 Task: Research Airbnb properties in Monte Plata, Dominican Republic from 12th December, 2023 to 16th December, 2023 for 8 adults.8 bedrooms having 8 beds and 8 bathrooms. Property type can be hotel. Amenities needed are: wifi, TV, free parkinig on premises, gym, breakfast. Look for 3 properties as per requirement.
Action: Mouse moved to (426, 67)
Screenshot: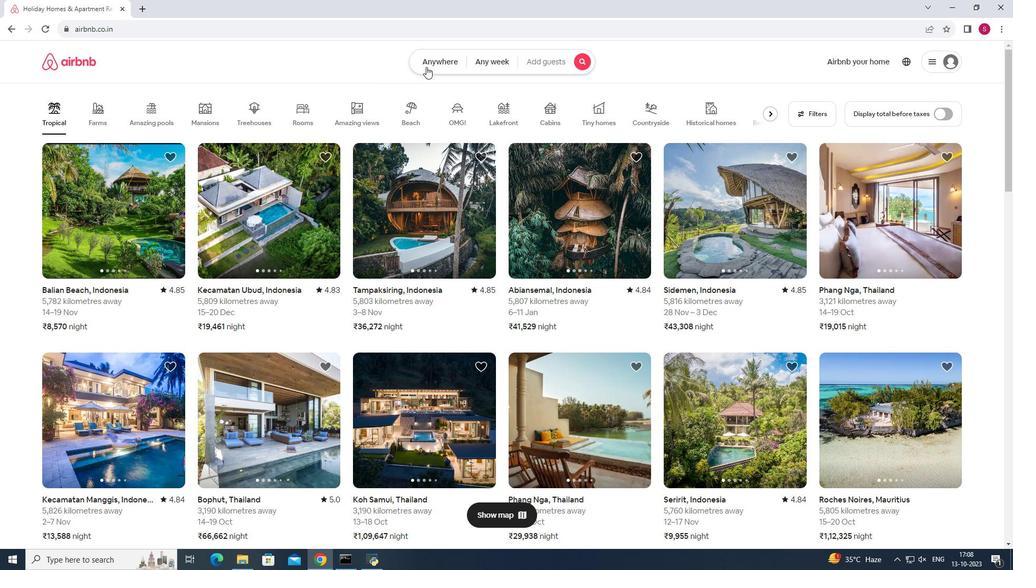 
Action: Mouse pressed left at (426, 67)
Screenshot: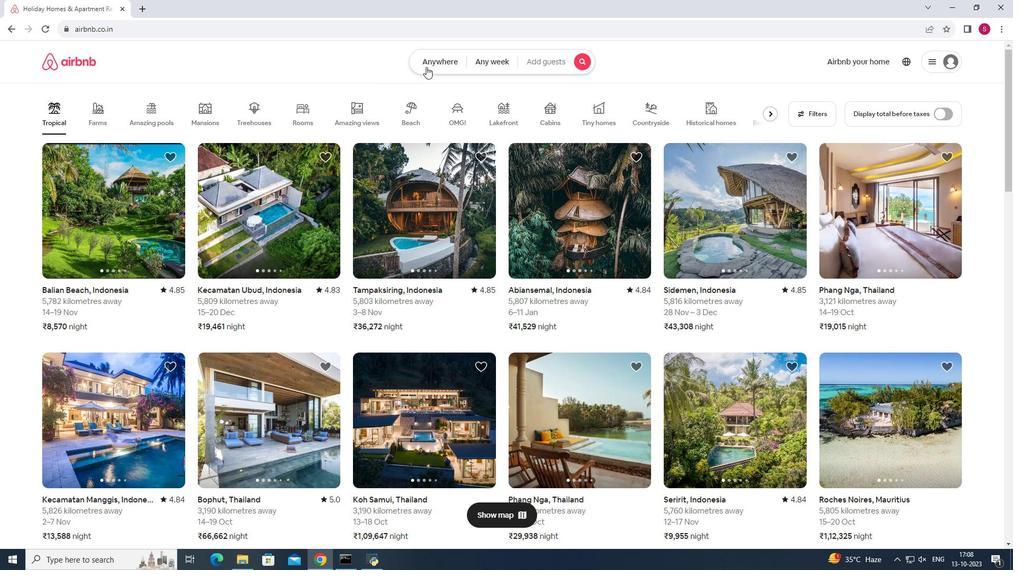 
Action: Mouse moved to (378, 109)
Screenshot: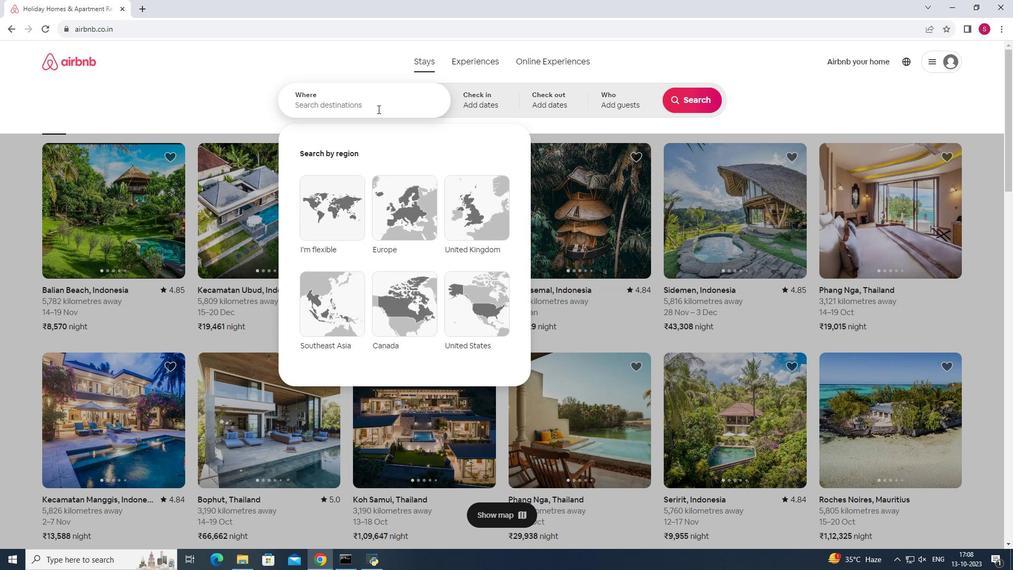 
Action: Mouse pressed left at (378, 109)
Screenshot: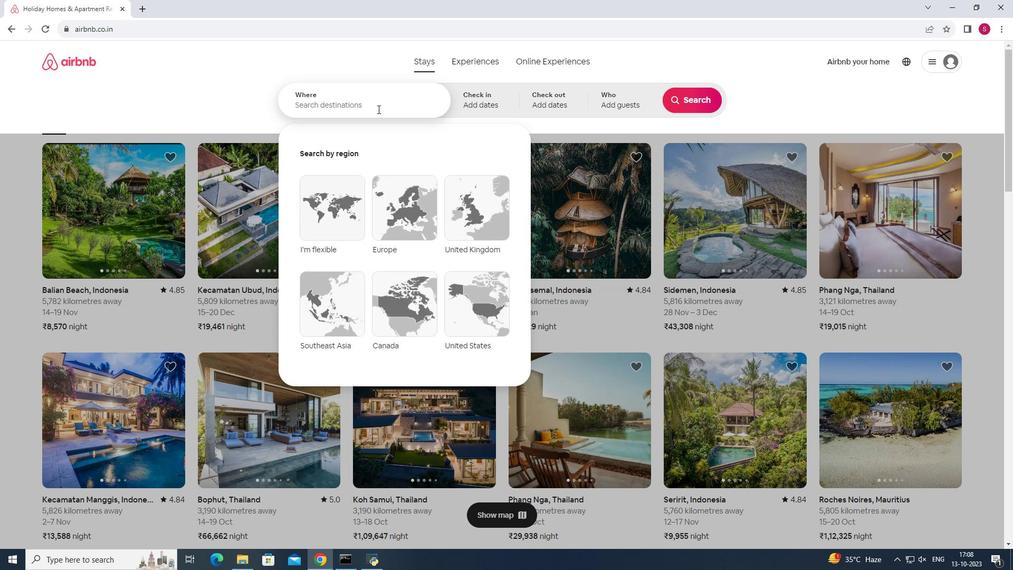 
Action: Key pressed <Key.shift>Monte<Key.space><Key.shift>Plata,<Key.space><Key.shift>Dominican
Screenshot: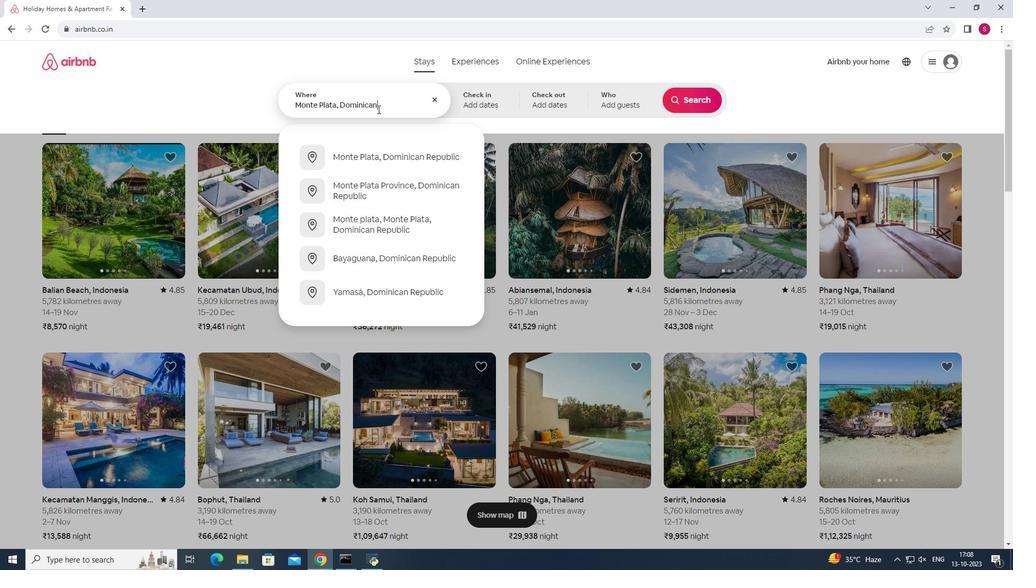 
Action: Mouse moved to (399, 158)
Screenshot: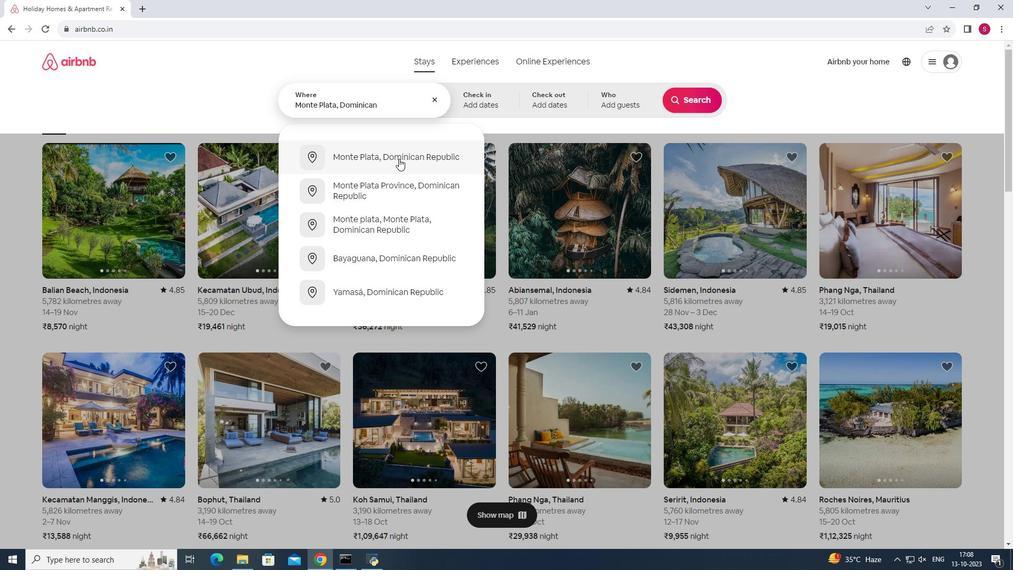 
Action: Mouse pressed left at (399, 158)
Screenshot: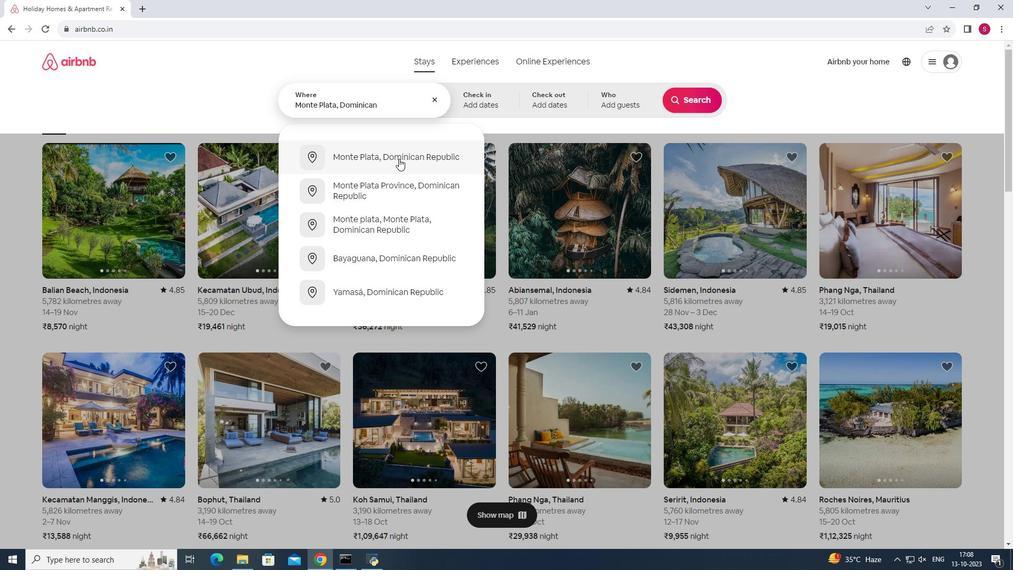 
Action: Mouse moved to (687, 190)
Screenshot: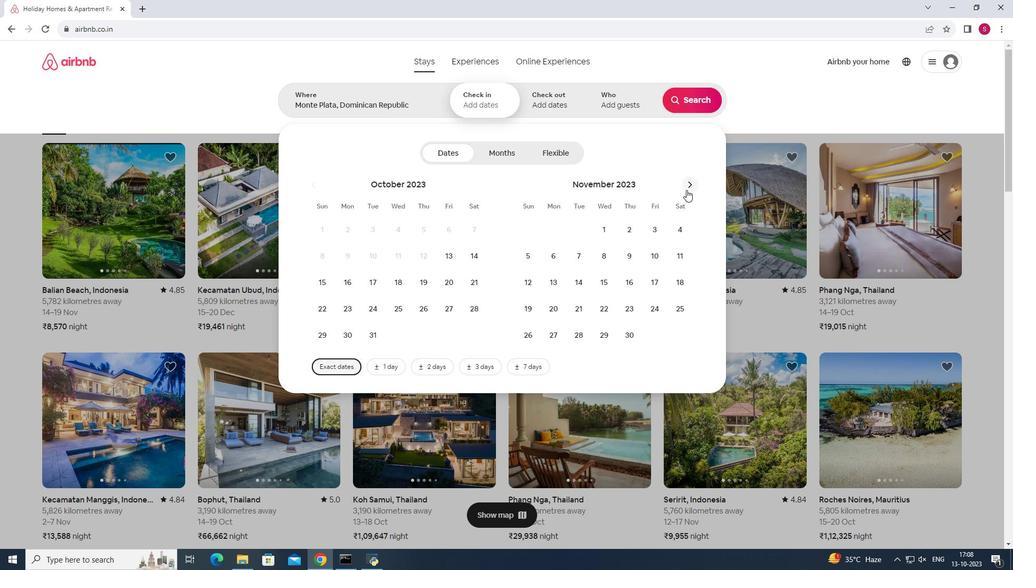 
Action: Mouse pressed left at (687, 190)
Screenshot: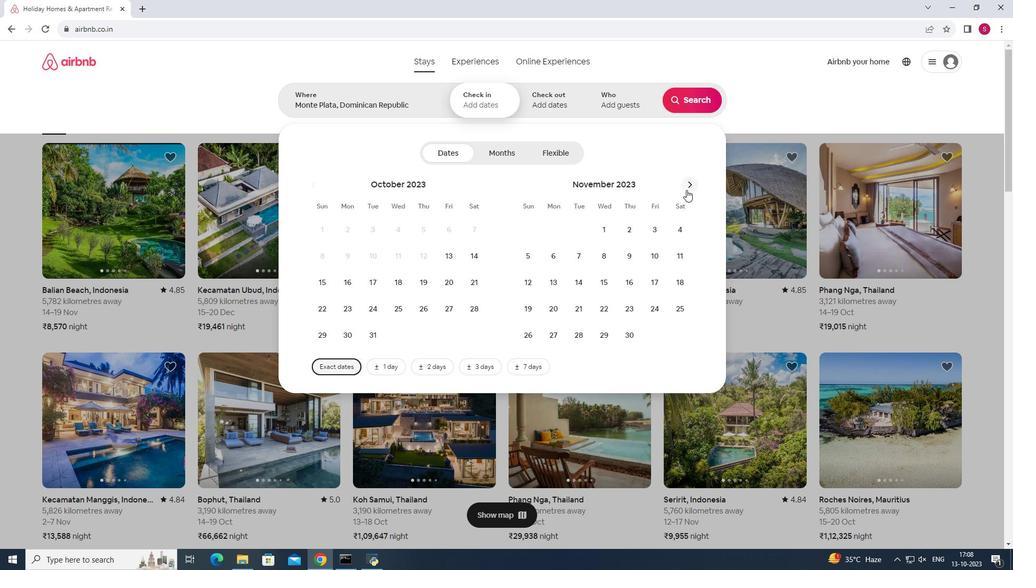 
Action: Mouse moved to (578, 285)
Screenshot: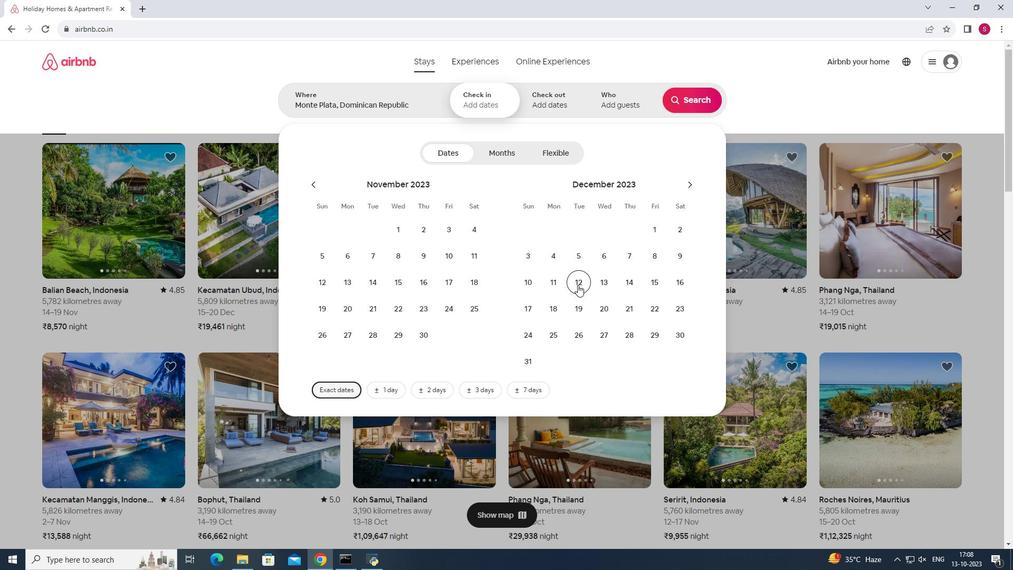 
Action: Mouse pressed left at (578, 285)
Screenshot: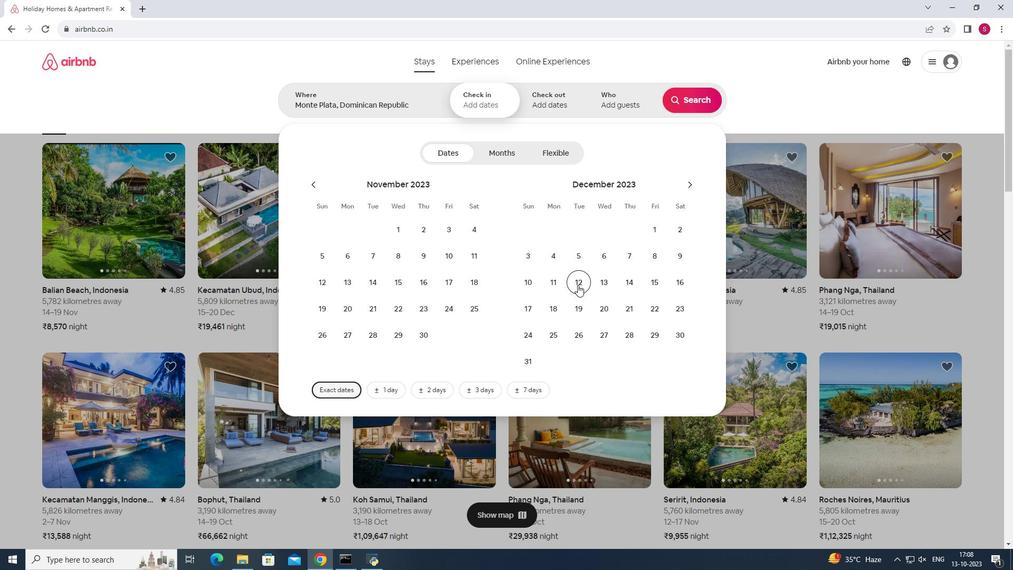 
Action: Mouse moved to (684, 288)
Screenshot: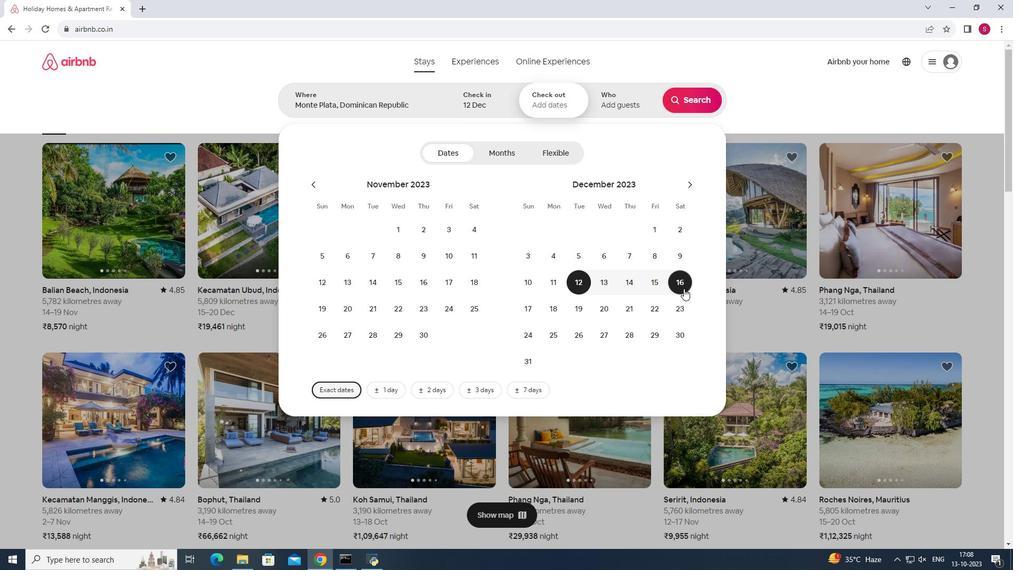 
Action: Mouse pressed left at (684, 288)
Screenshot: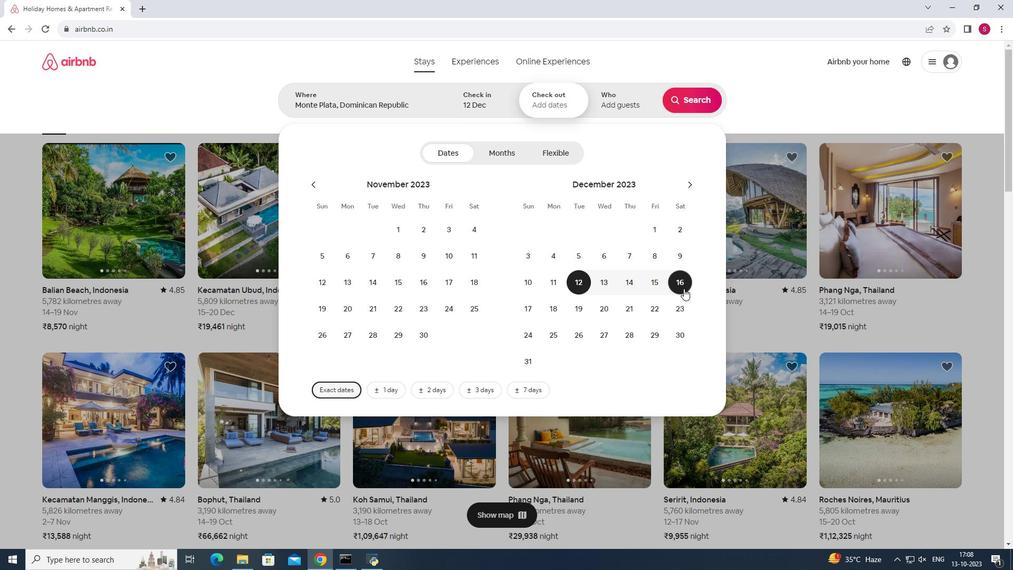 
Action: Mouse moved to (626, 94)
Screenshot: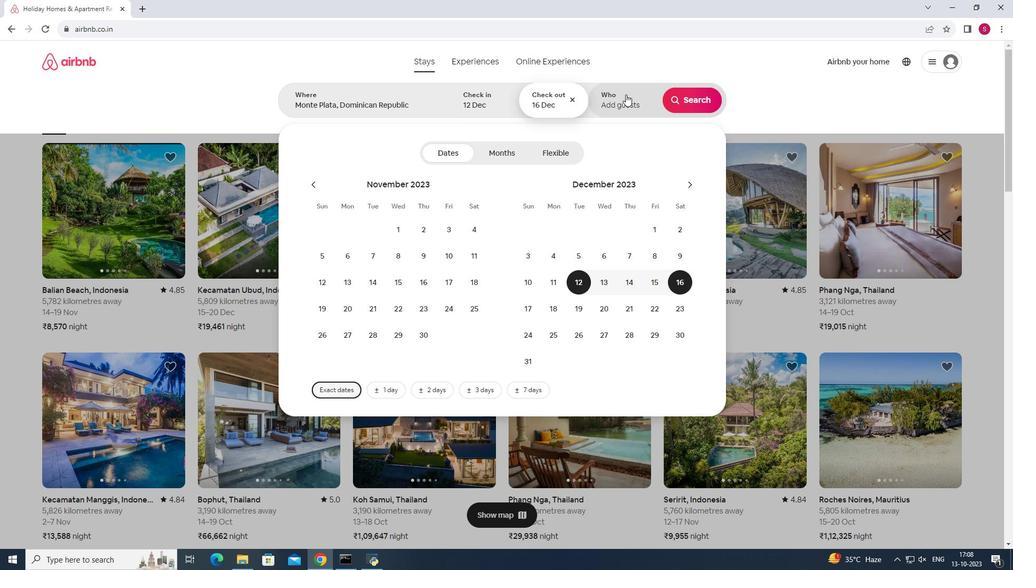 
Action: Mouse pressed left at (626, 94)
Screenshot: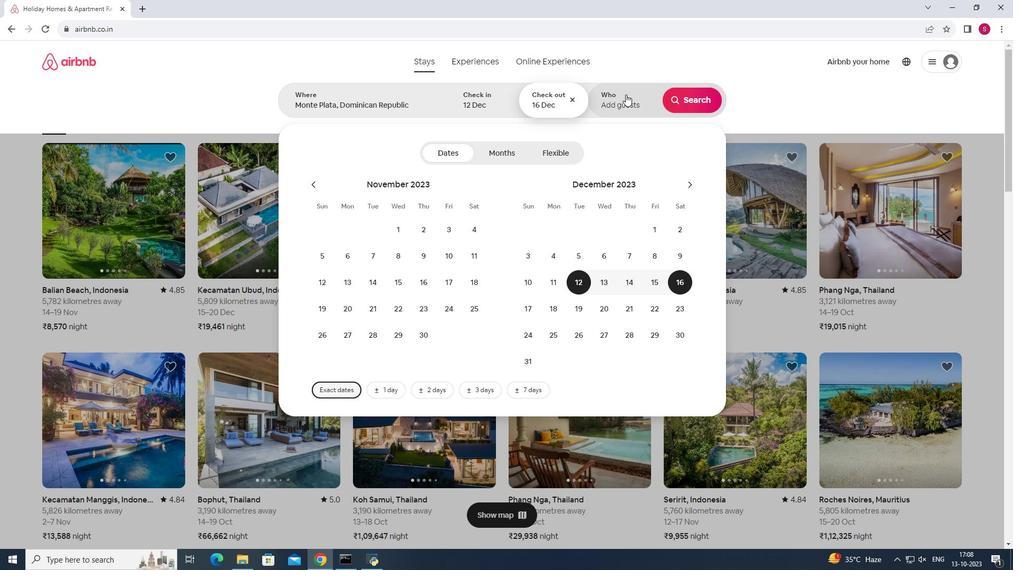 
Action: Mouse moved to (696, 152)
Screenshot: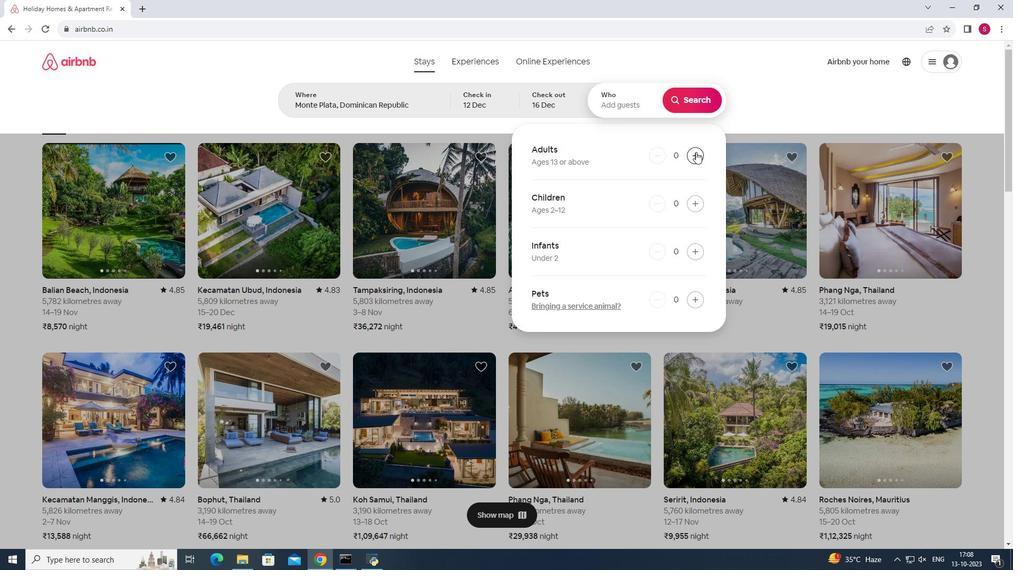 
Action: Mouse pressed left at (696, 152)
Screenshot: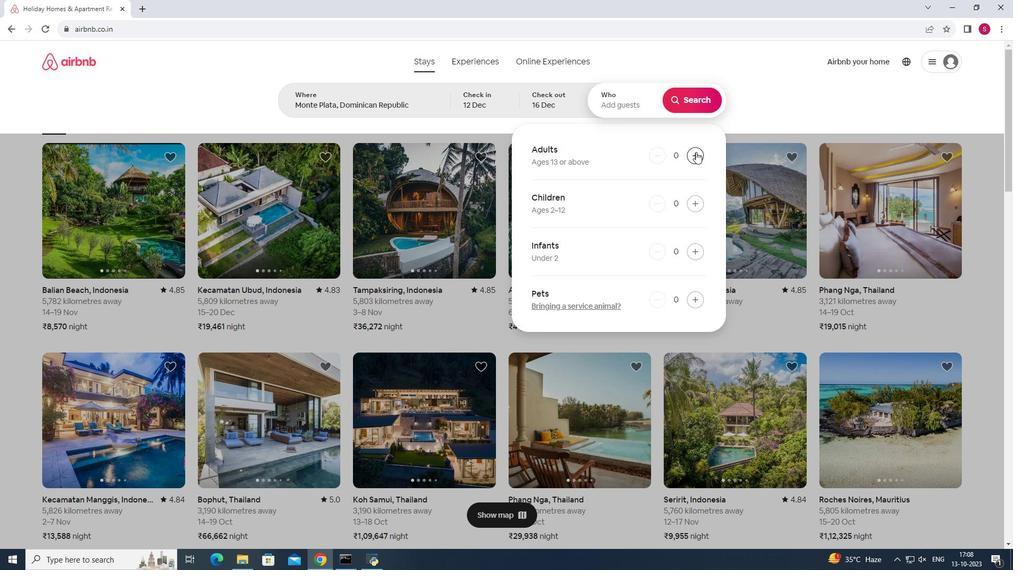 
Action: Mouse pressed left at (696, 152)
Screenshot: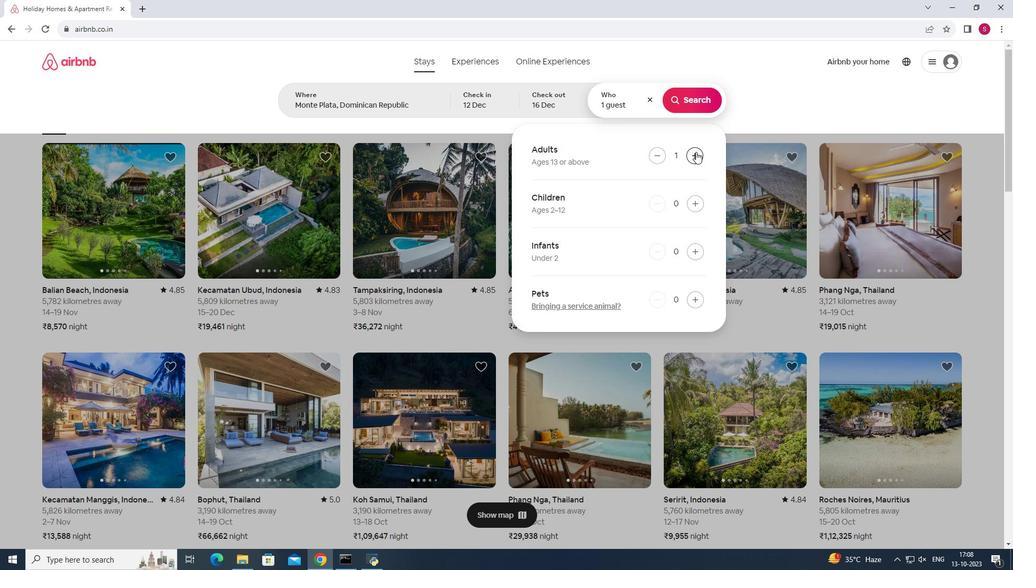 
Action: Mouse pressed left at (696, 152)
Screenshot: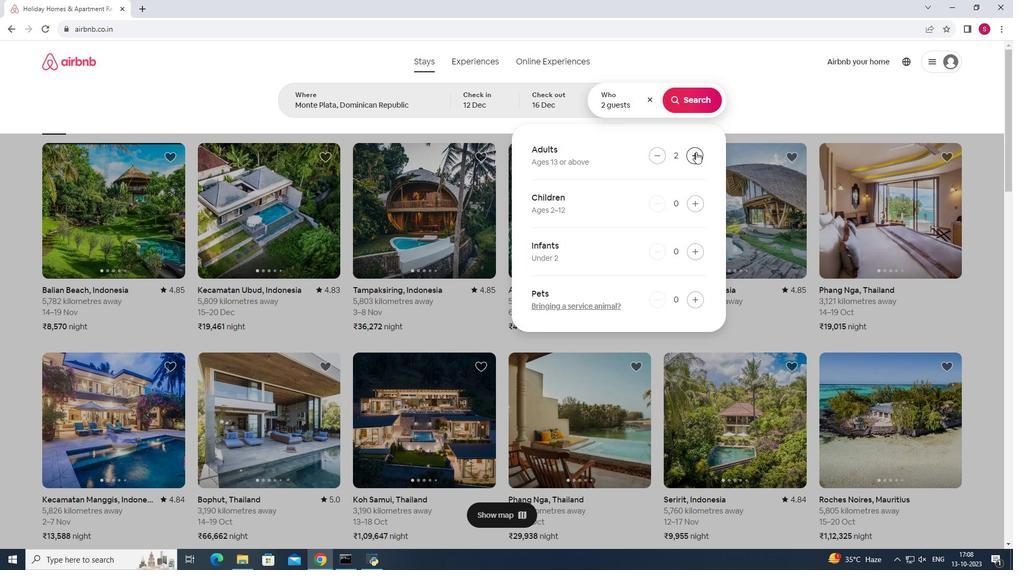 
Action: Mouse pressed left at (696, 152)
Screenshot: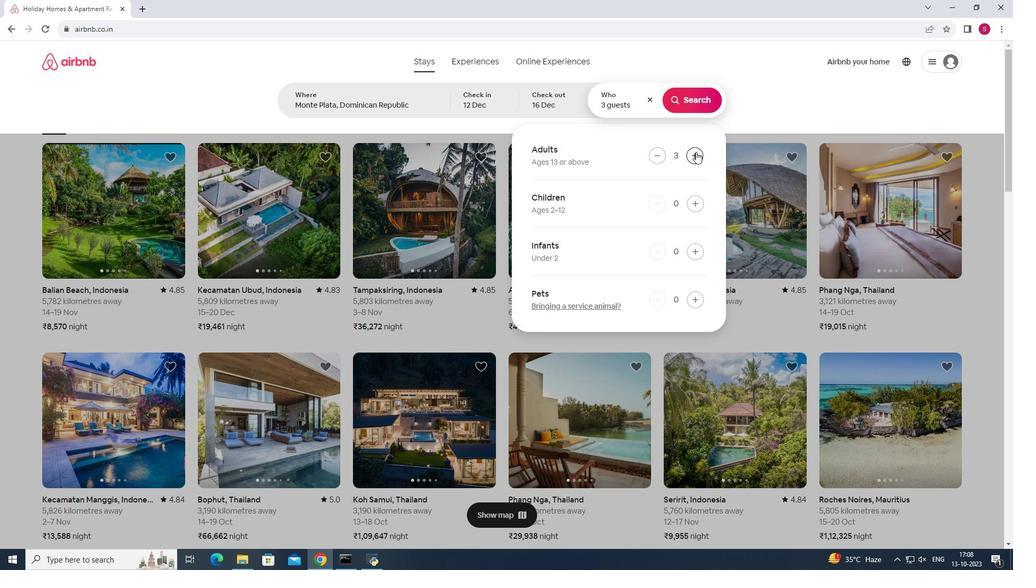 
Action: Mouse pressed left at (696, 152)
Screenshot: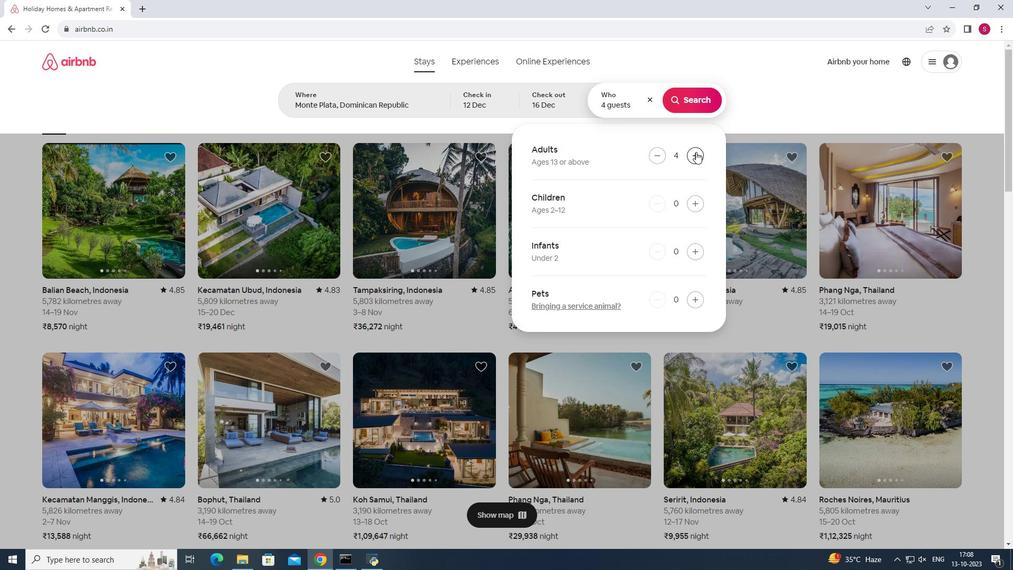 
Action: Mouse pressed left at (696, 152)
Screenshot: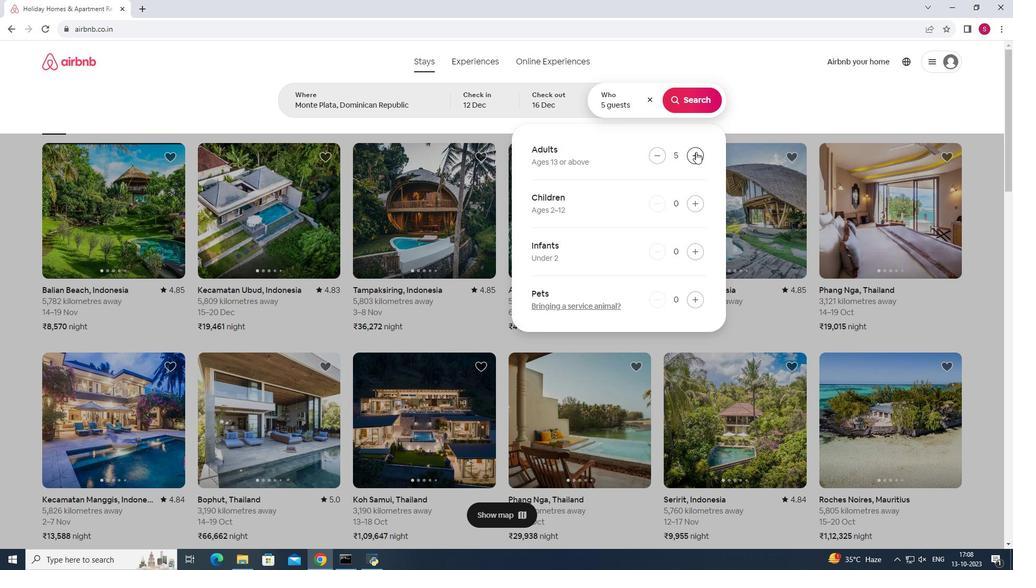 
Action: Mouse pressed left at (696, 152)
Screenshot: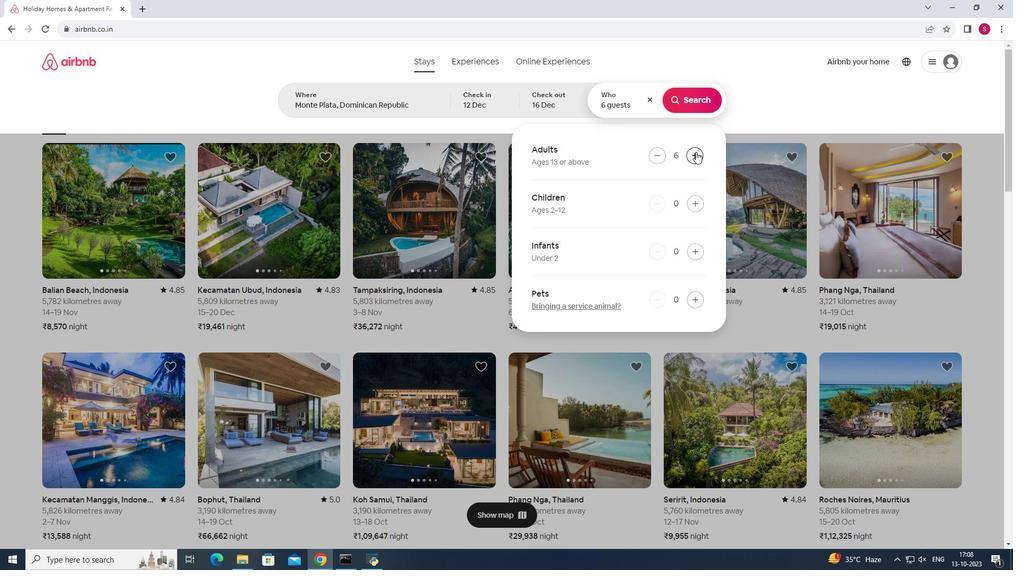 
Action: Mouse pressed left at (696, 152)
Screenshot: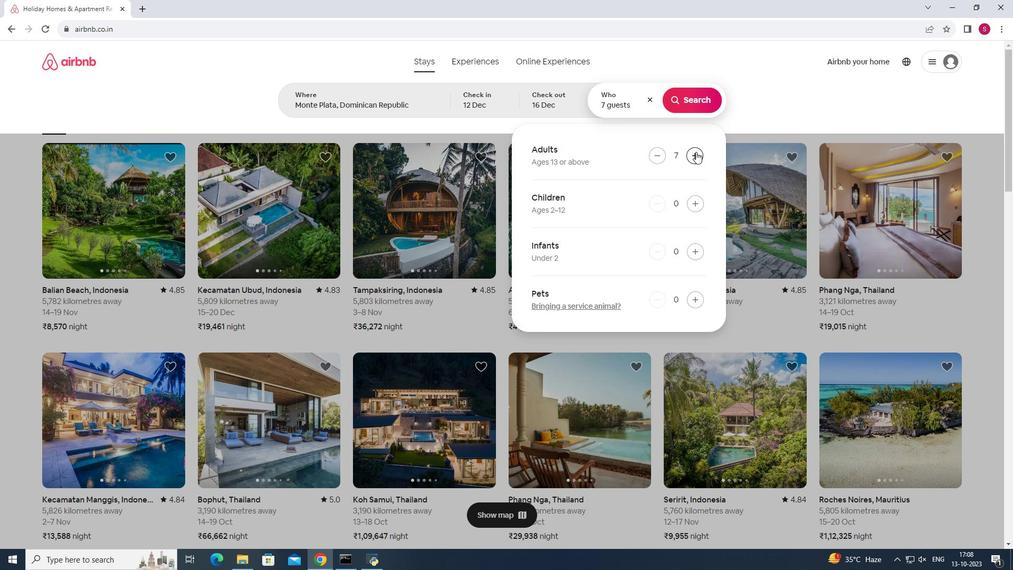 
Action: Mouse moved to (692, 93)
Screenshot: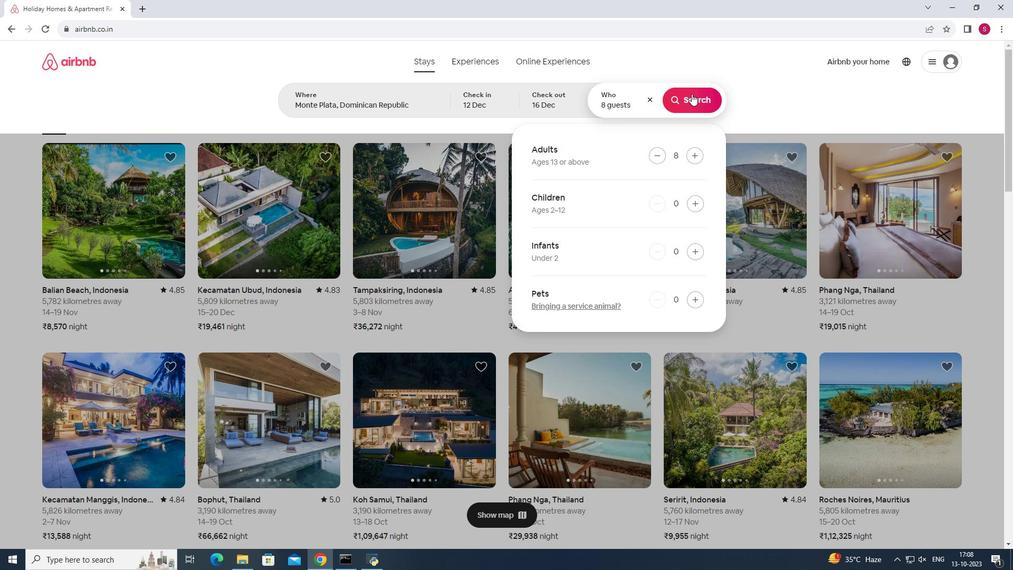 
Action: Mouse pressed left at (692, 93)
Screenshot: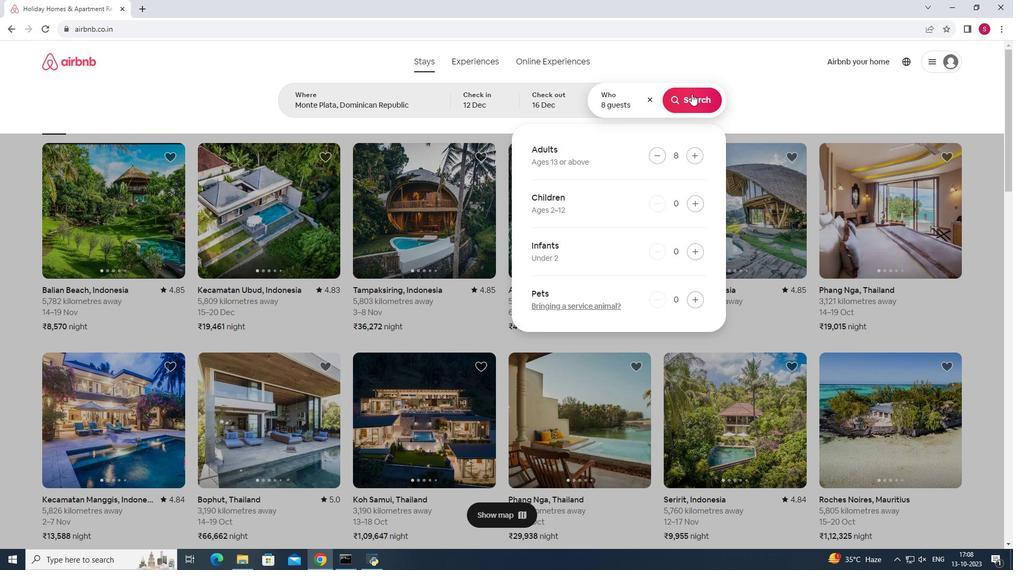 
Action: Mouse moved to (847, 99)
Screenshot: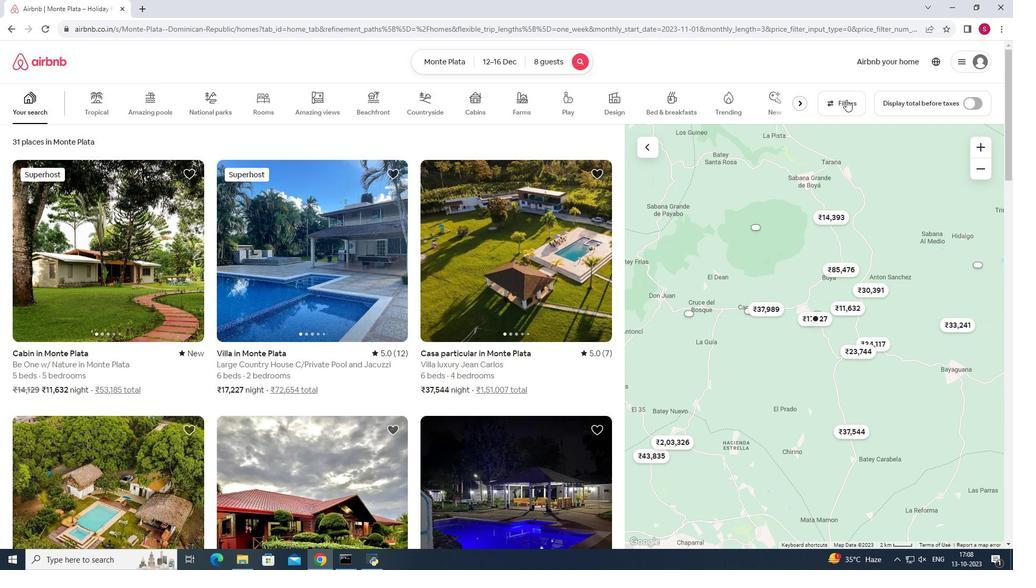
Action: Mouse pressed left at (847, 99)
Screenshot: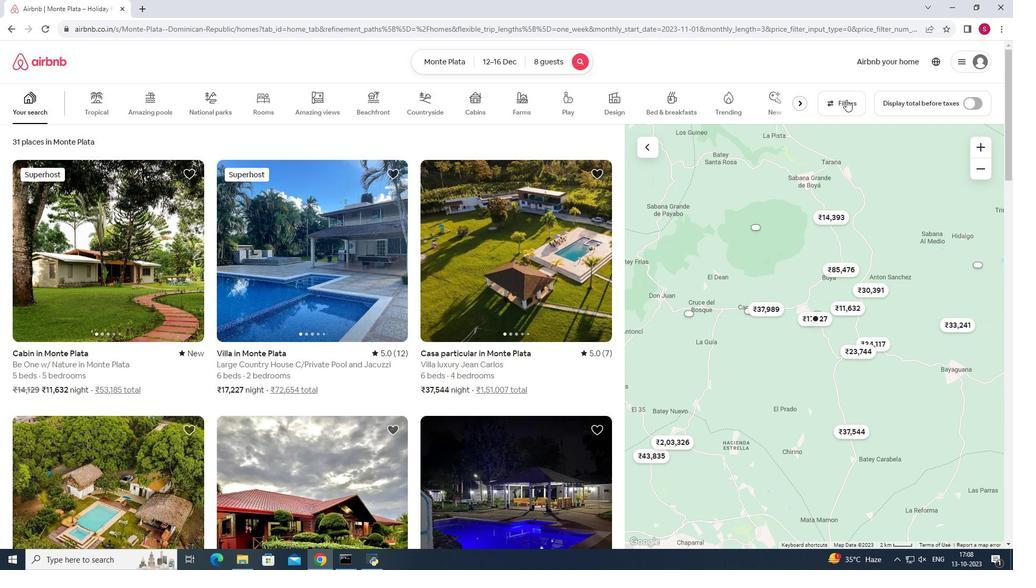 
Action: Mouse moved to (634, 235)
Screenshot: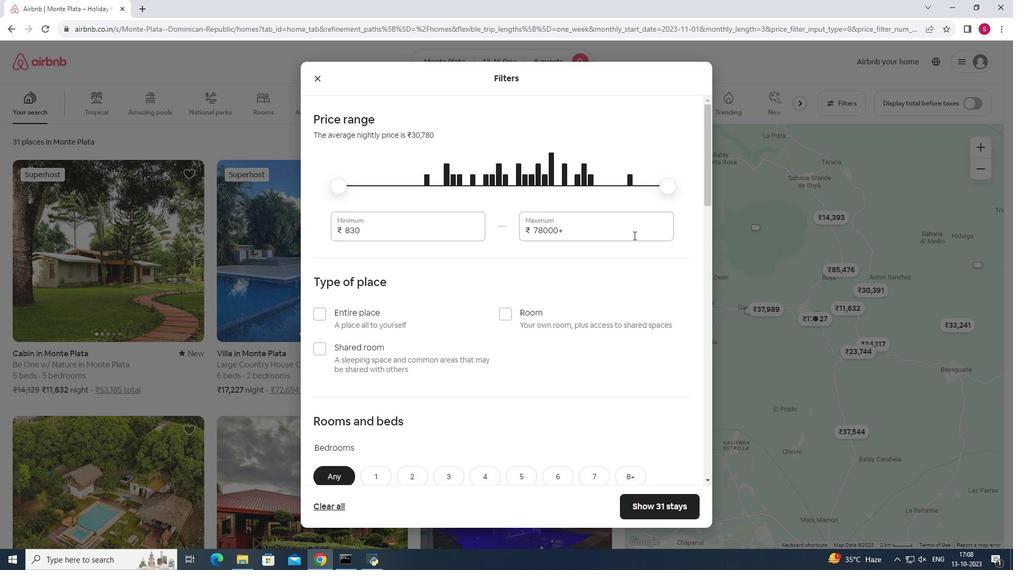 
Action: Mouse scrolled (634, 234) with delta (0, 0)
Screenshot: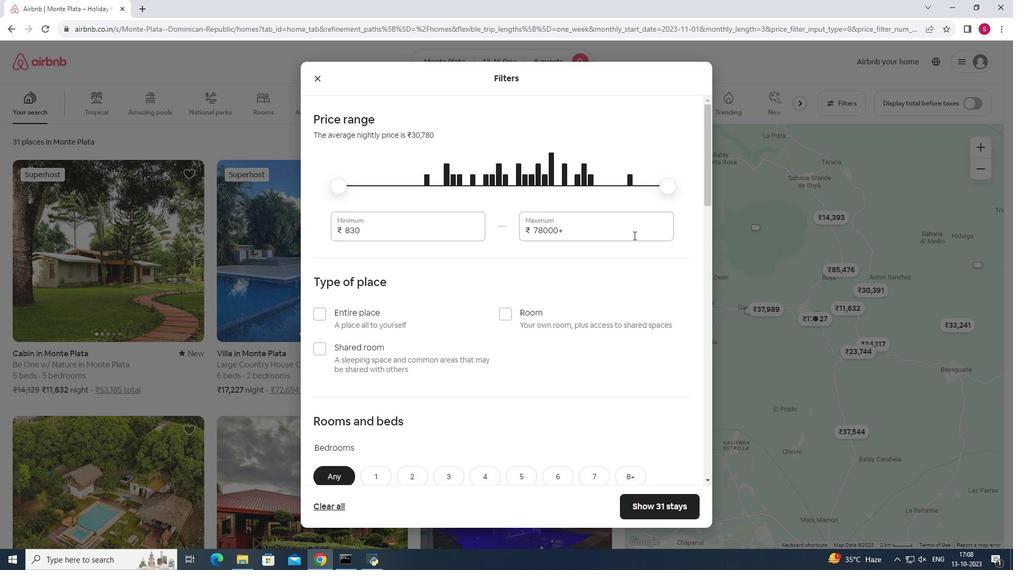 
Action: Mouse scrolled (634, 234) with delta (0, 0)
Screenshot: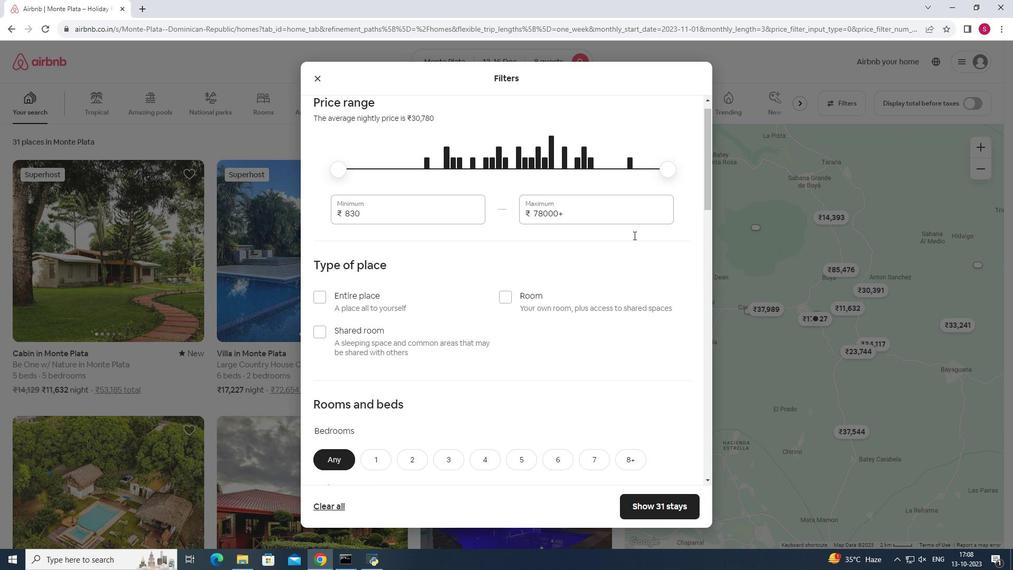
Action: Mouse scrolled (634, 234) with delta (0, 0)
Screenshot: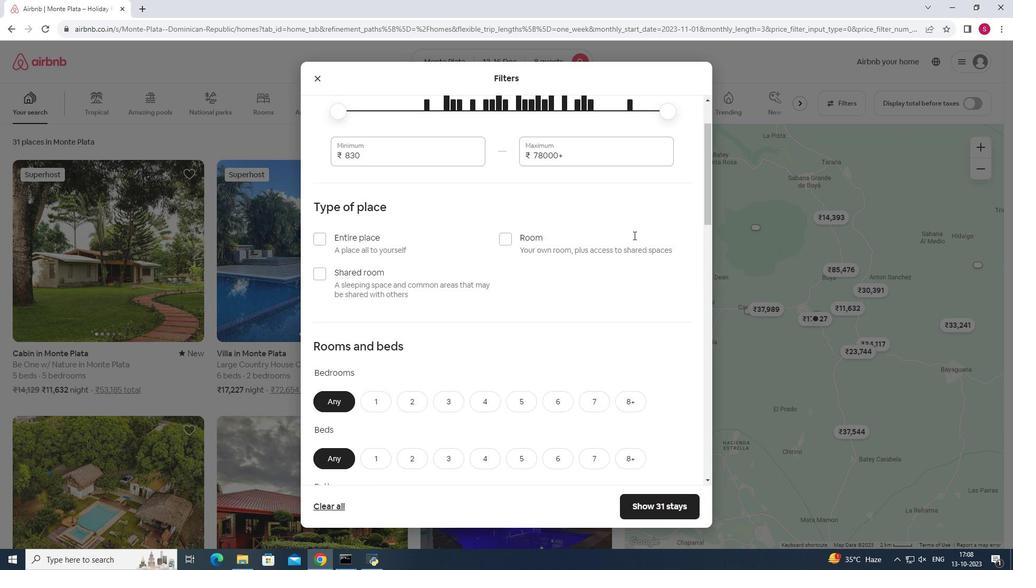 
Action: Mouse scrolled (634, 234) with delta (0, 0)
Screenshot: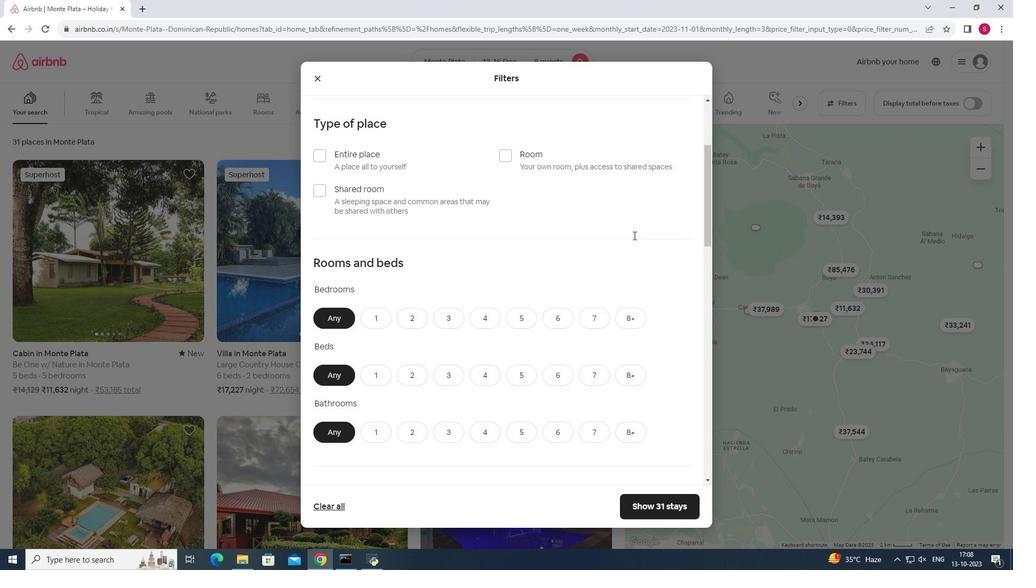 
Action: Mouse moved to (626, 262)
Screenshot: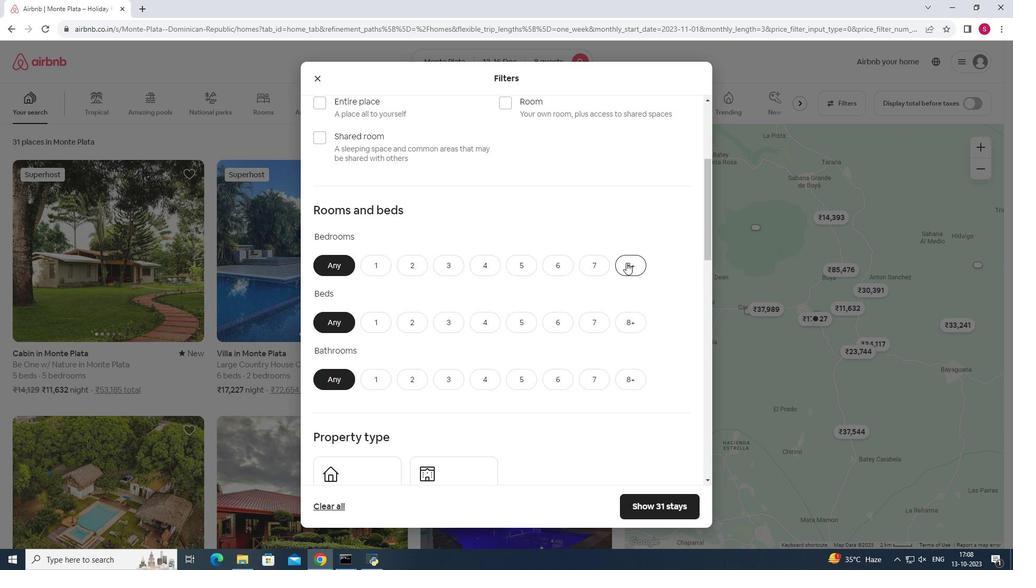 
Action: Mouse pressed left at (626, 262)
Screenshot: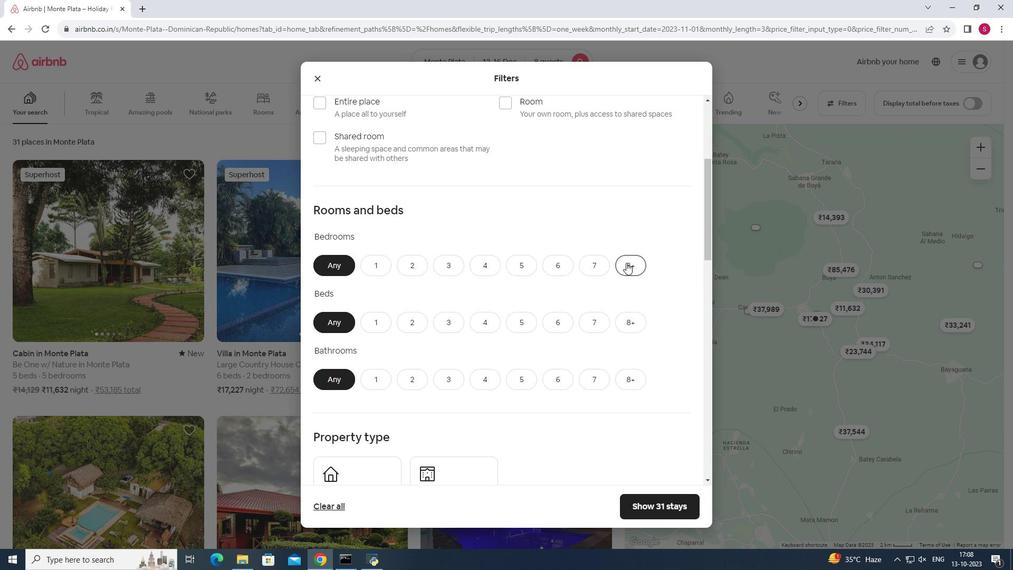 
Action: Mouse moved to (635, 322)
Screenshot: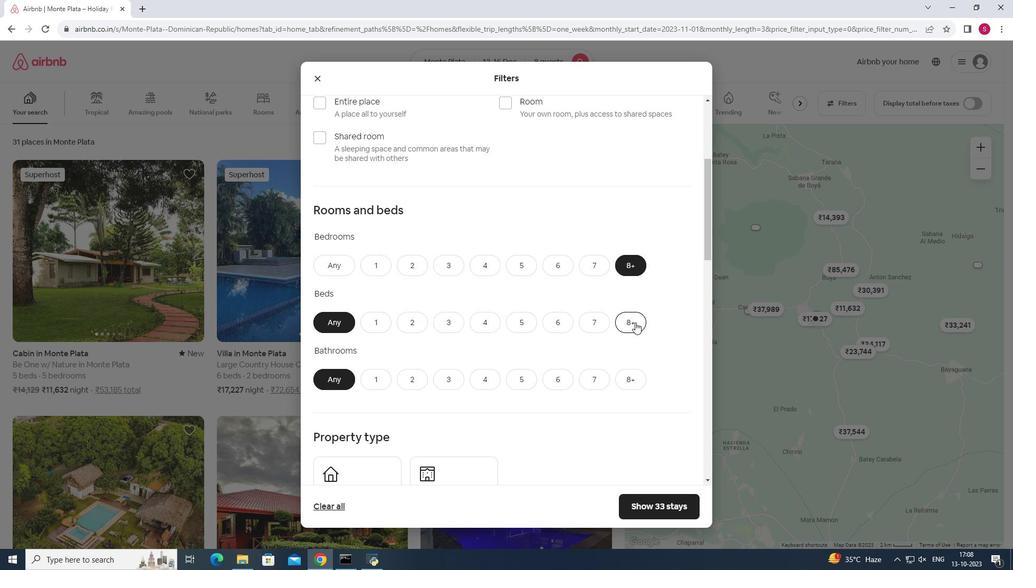 
Action: Mouse pressed left at (635, 322)
Screenshot: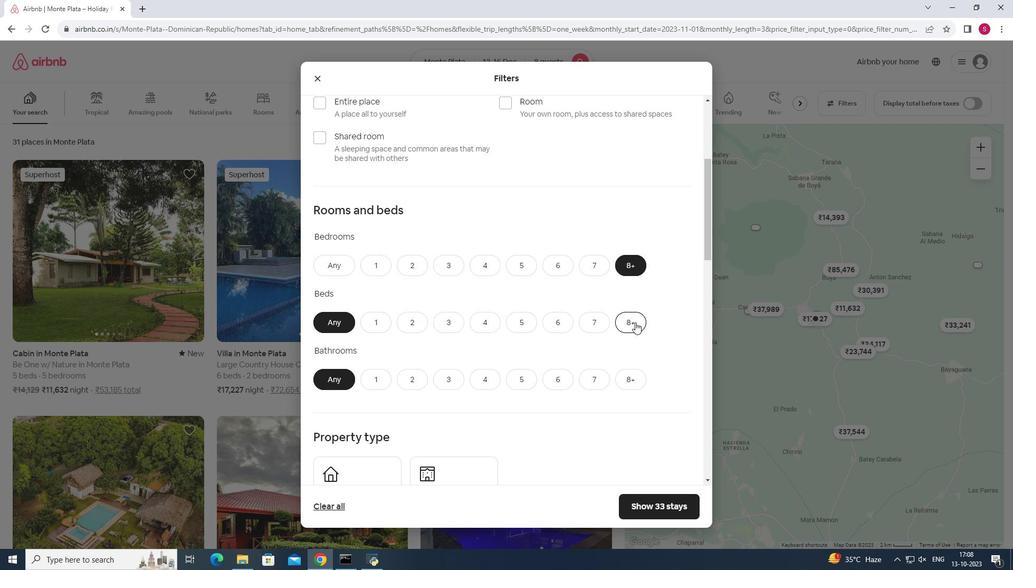 
Action: Mouse scrolled (635, 322) with delta (0, 0)
Screenshot: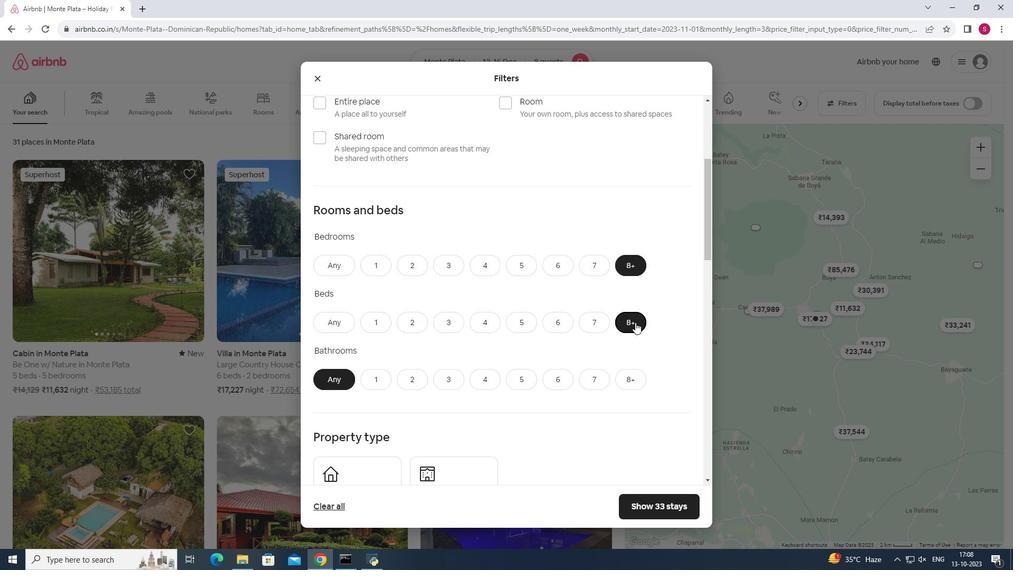 
Action: Mouse moved to (632, 326)
Screenshot: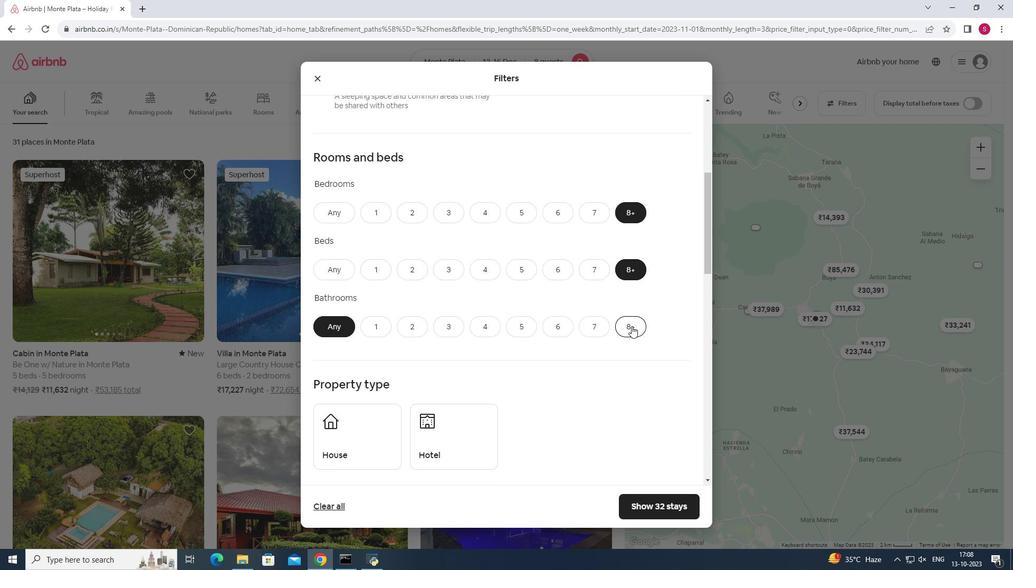 
Action: Mouse pressed left at (632, 326)
Screenshot: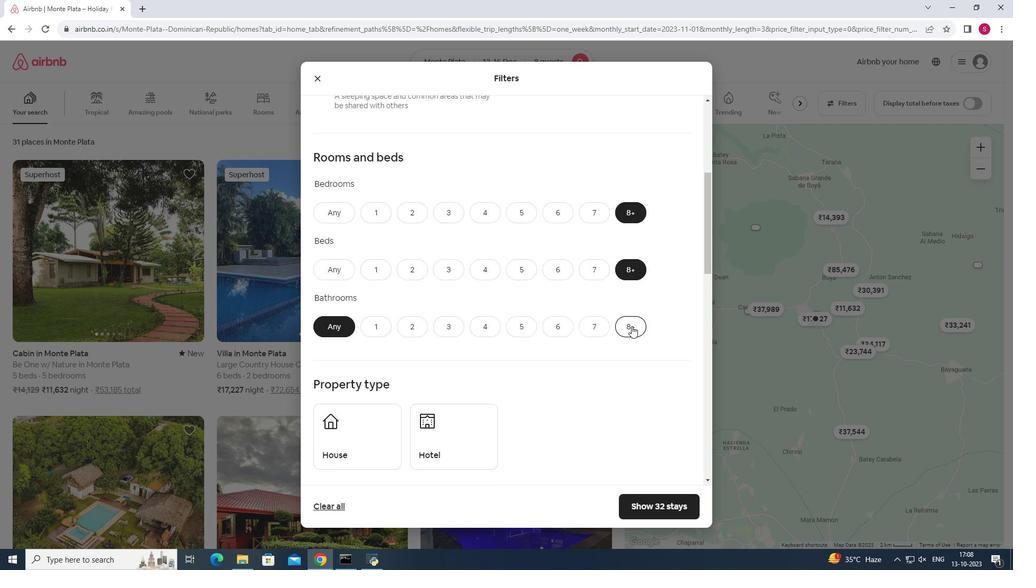 
Action: Mouse moved to (628, 330)
Screenshot: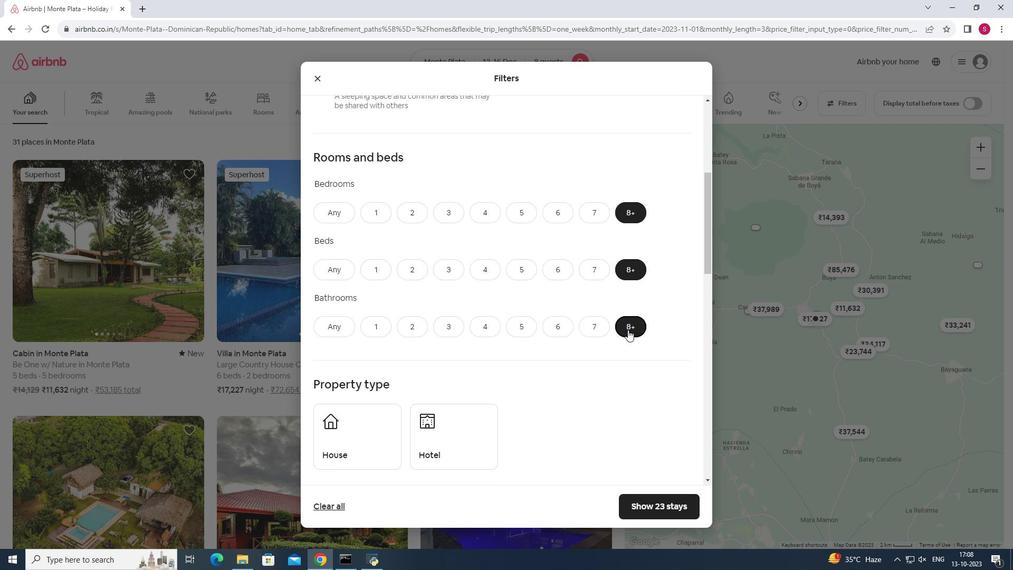 
Action: Mouse scrolled (628, 329) with delta (0, 0)
Screenshot: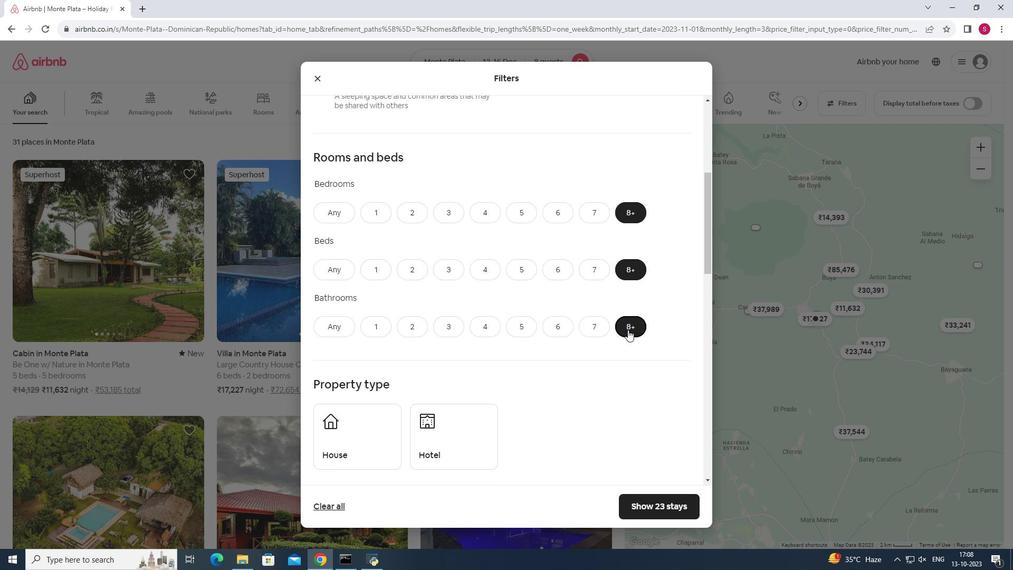 
Action: Mouse scrolled (628, 329) with delta (0, 0)
Screenshot: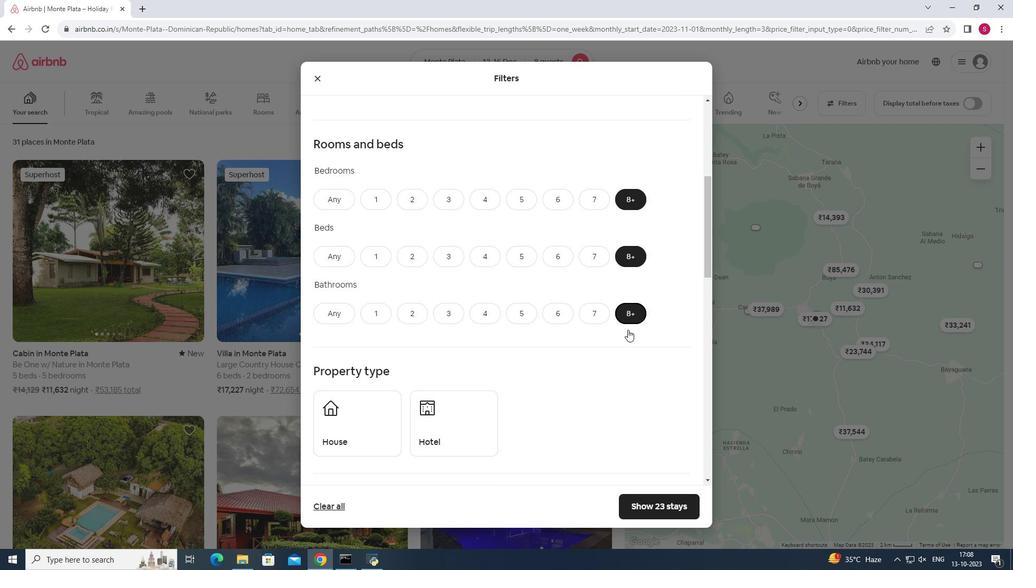 
Action: Mouse moved to (471, 328)
Screenshot: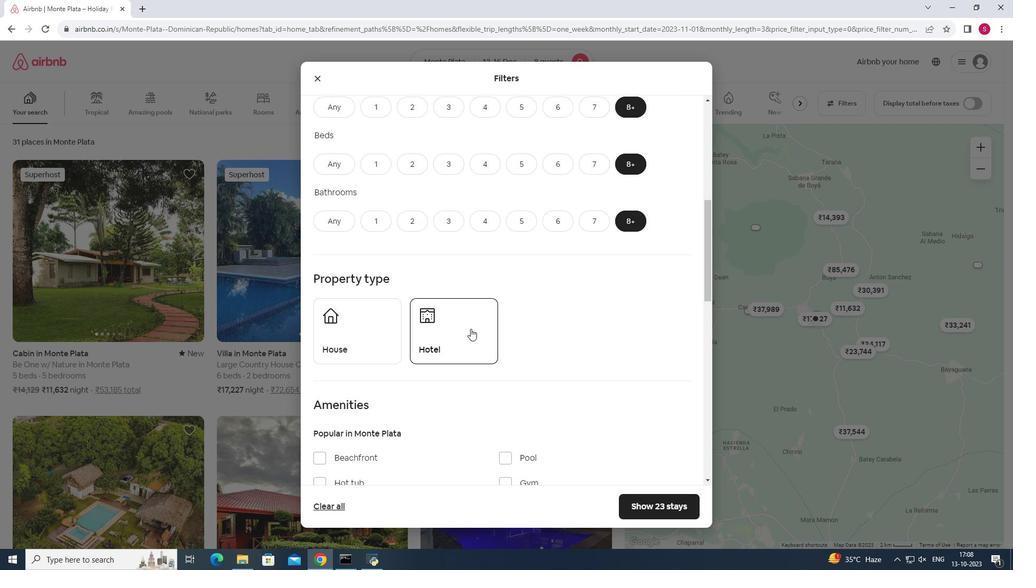 
Action: Mouse pressed left at (471, 328)
Screenshot: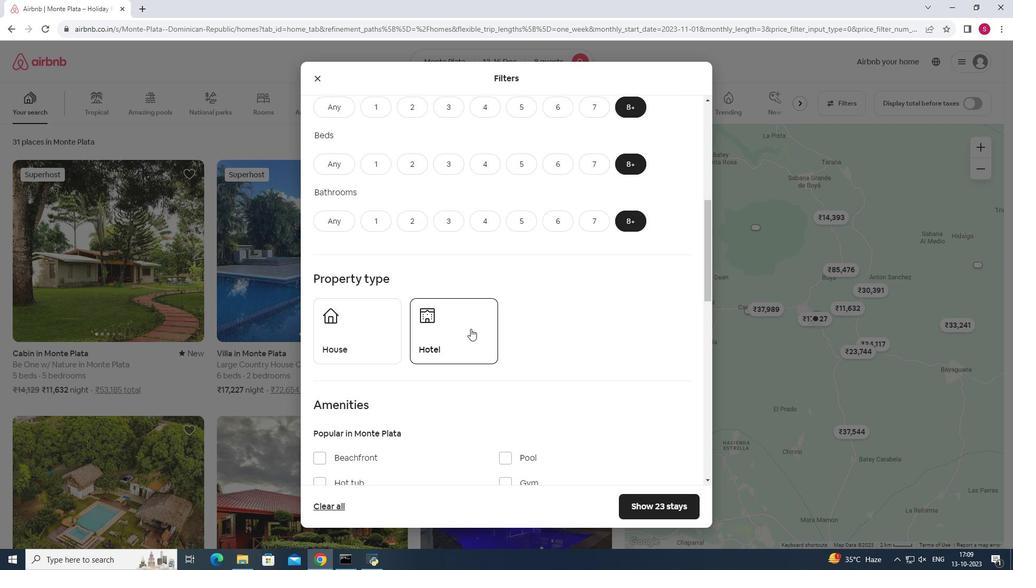 
Action: Mouse moved to (476, 333)
Screenshot: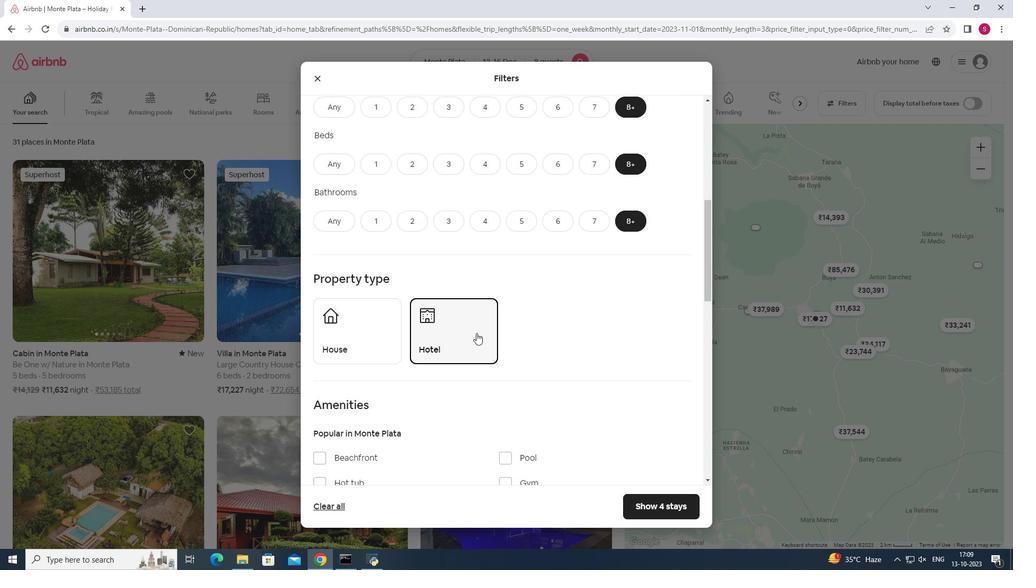 
Action: Mouse scrolled (476, 332) with delta (0, 0)
Screenshot: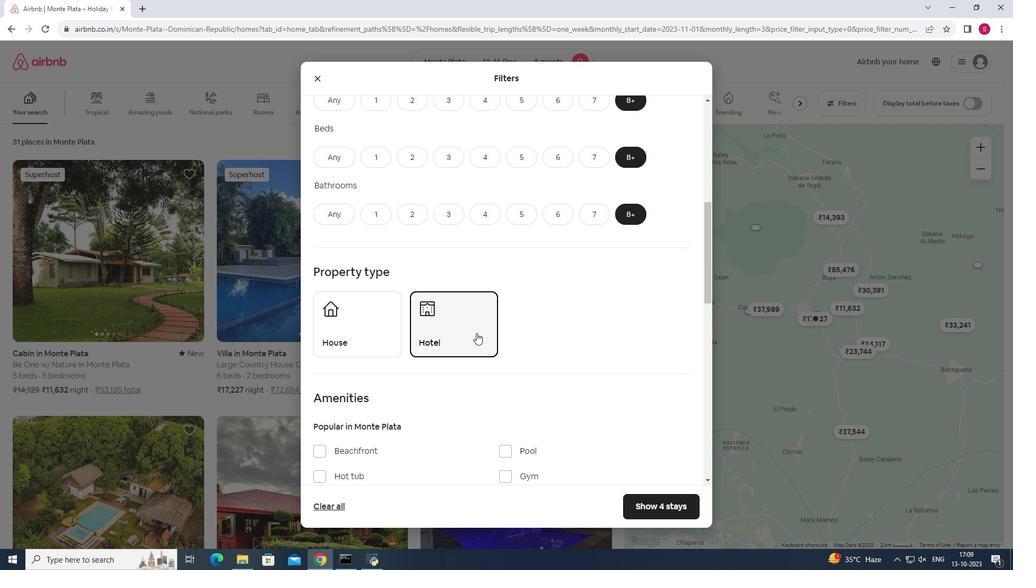 
Action: Mouse moved to (477, 333)
Screenshot: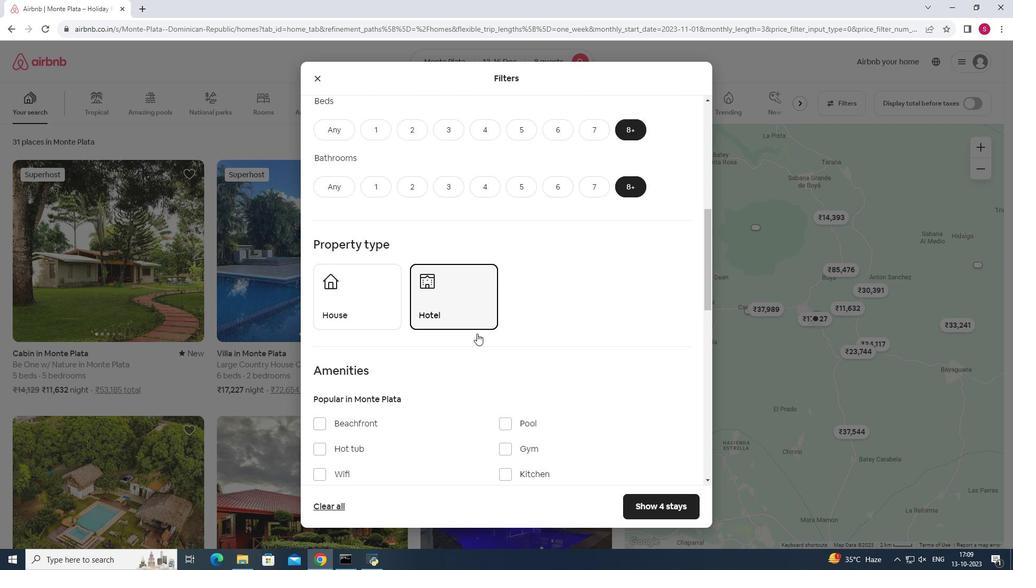 
Action: Mouse scrolled (477, 333) with delta (0, 0)
Screenshot: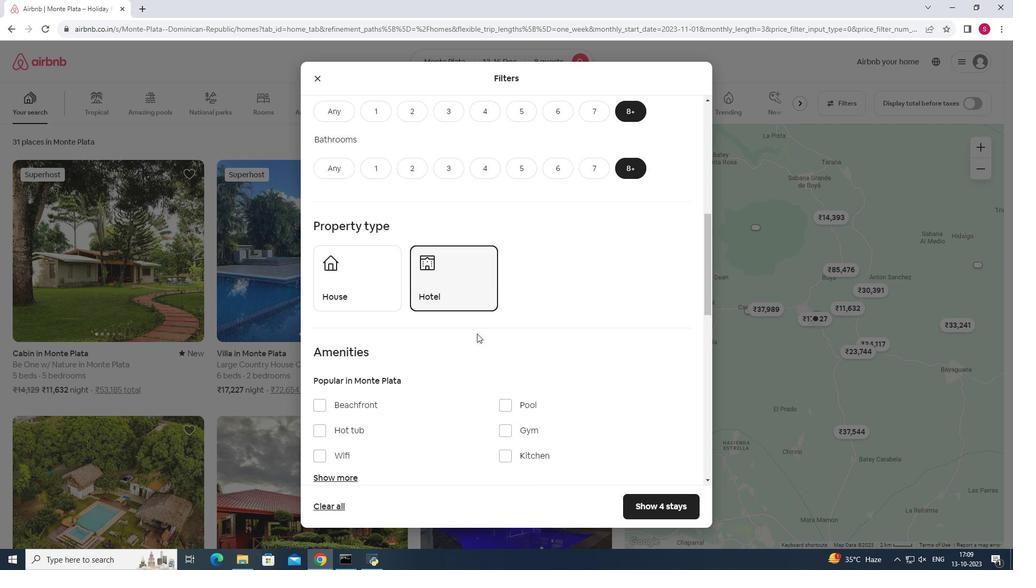 
Action: Mouse scrolled (477, 333) with delta (0, 0)
Screenshot: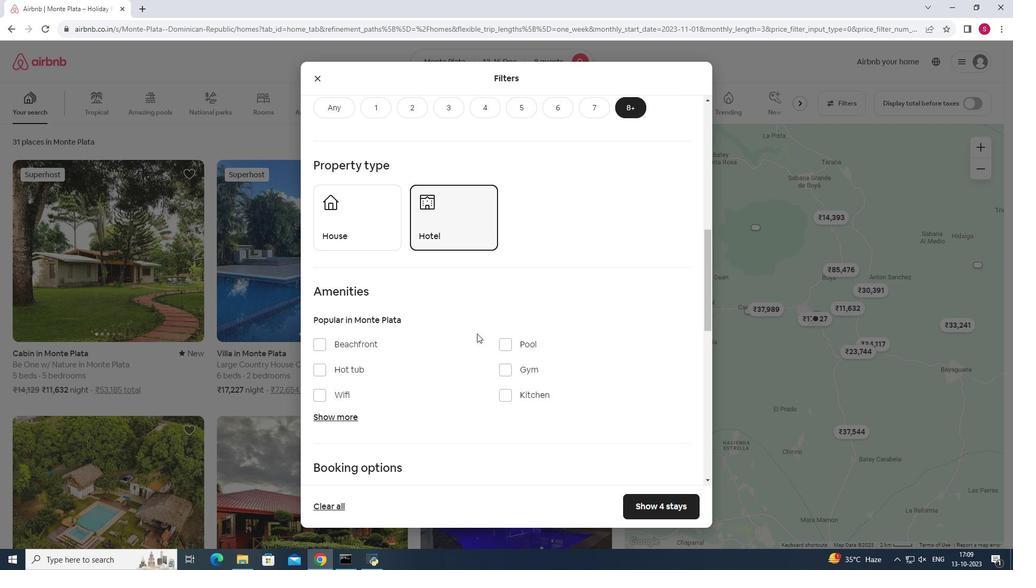 
Action: Mouse moved to (320, 351)
Screenshot: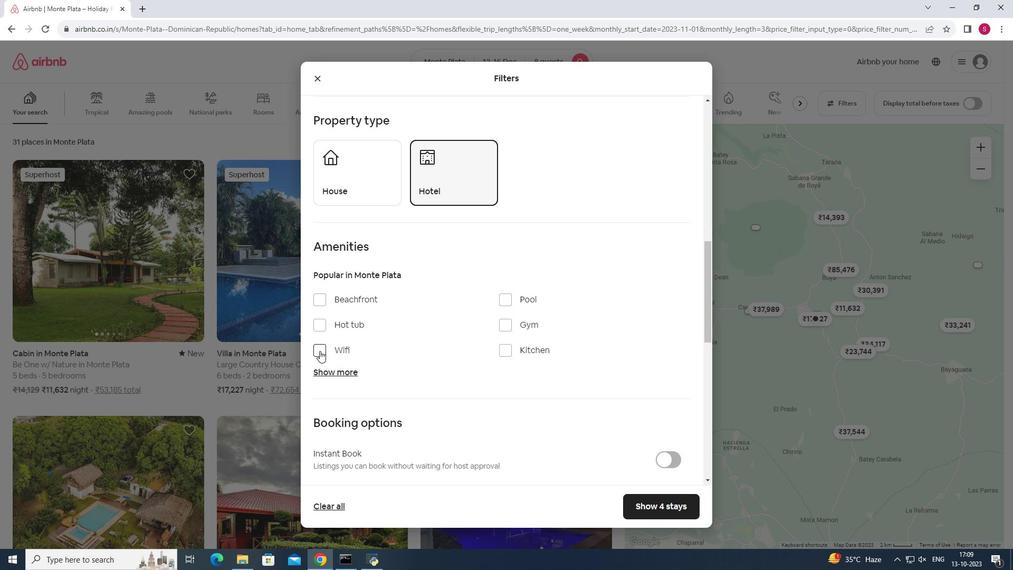 
Action: Mouse pressed left at (320, 351)
Screenshot: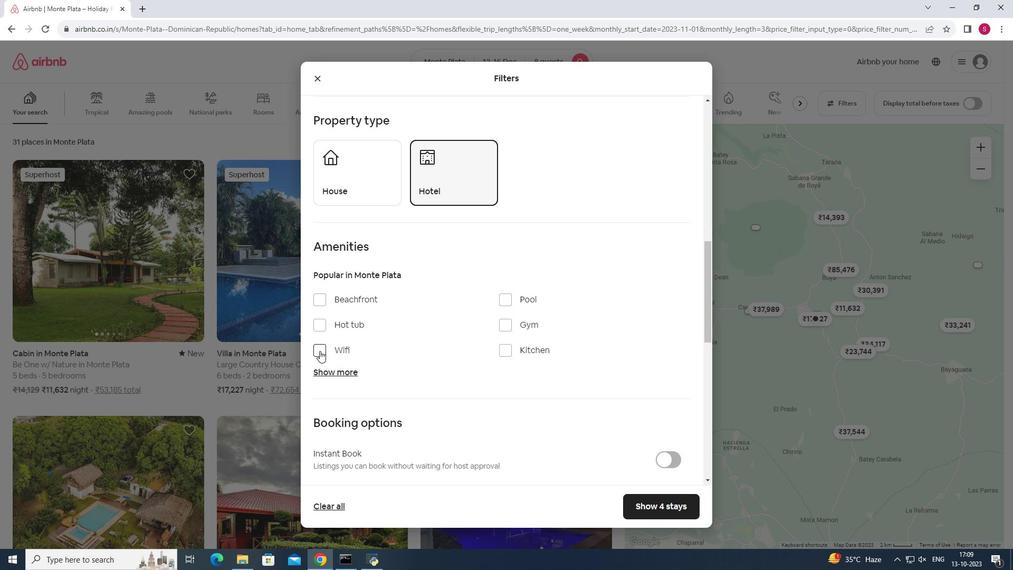 
Action: Mouse moved to (340, 373)
Screenshot: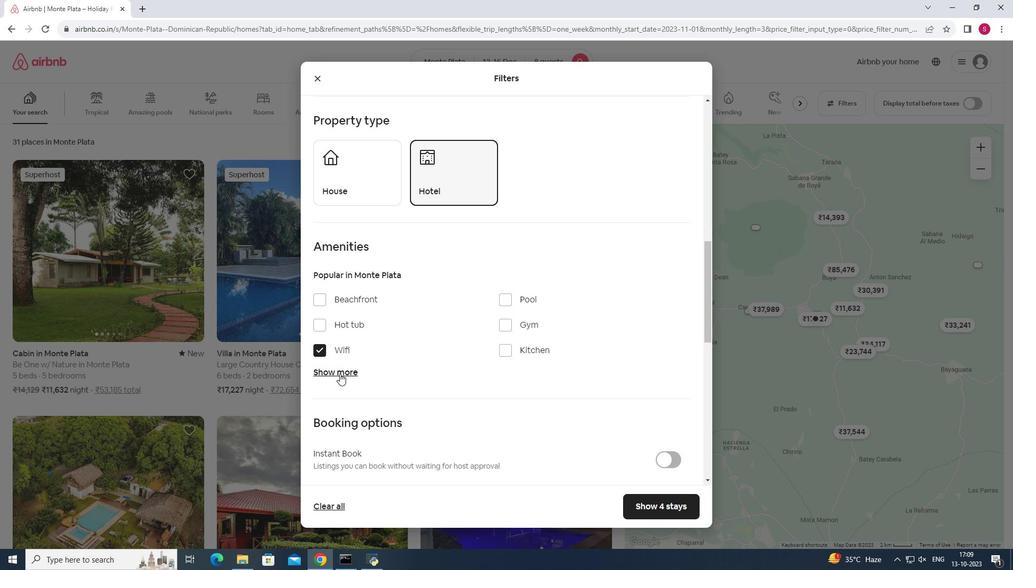 
Action: Mouse pressed left at (340, 373)
Screenshot: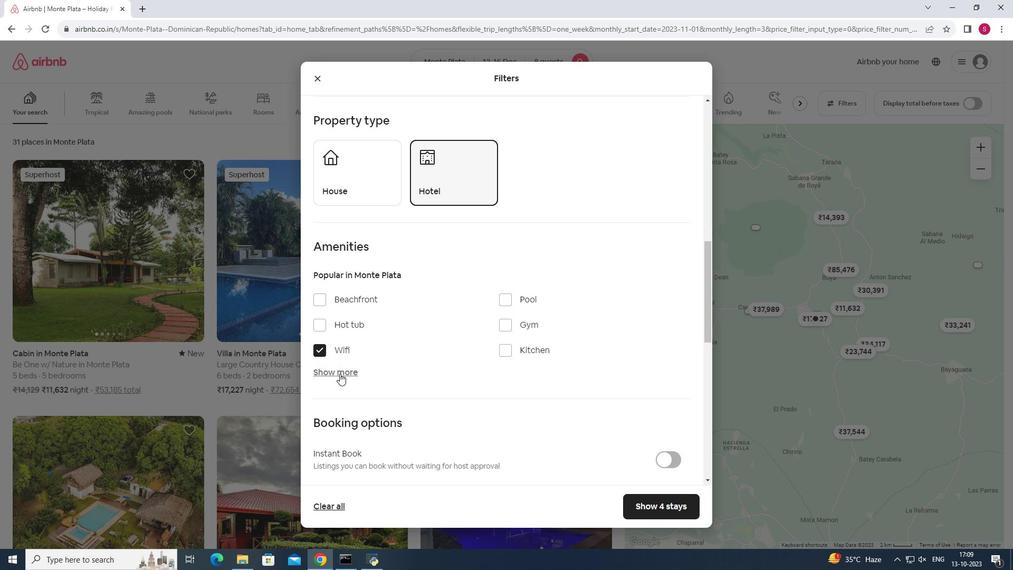 
Action: Mouse moved to (484, 351)
Screenshot: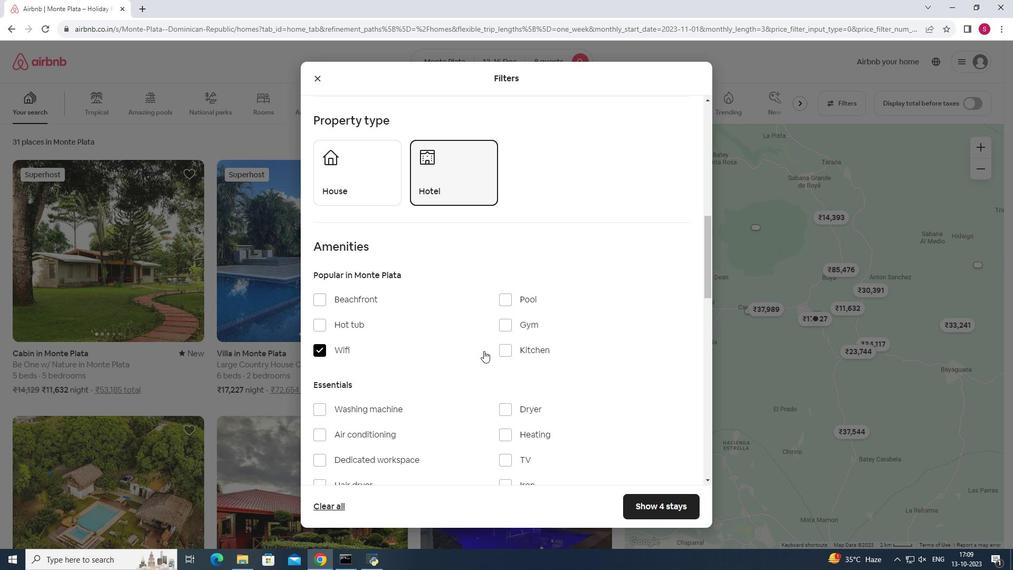
Action: Mouse scrolled (484, 350) with delta (0, 0)
Screenshot: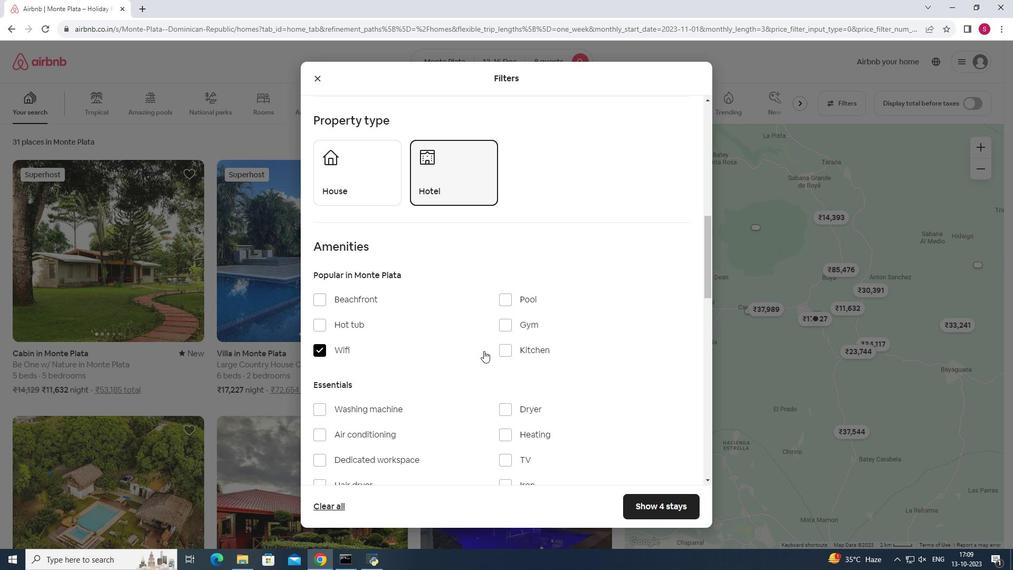 
Action: Mouse scrolled (484, 350) with delta (0, 0)
Screenshot: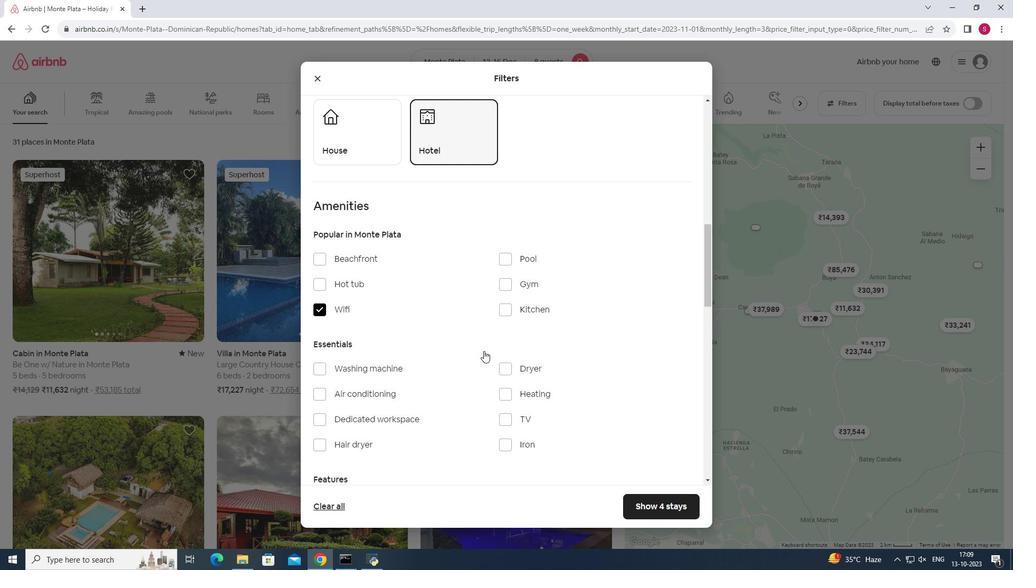 
Action: Mouse moved to (503, 353)
Screenshot: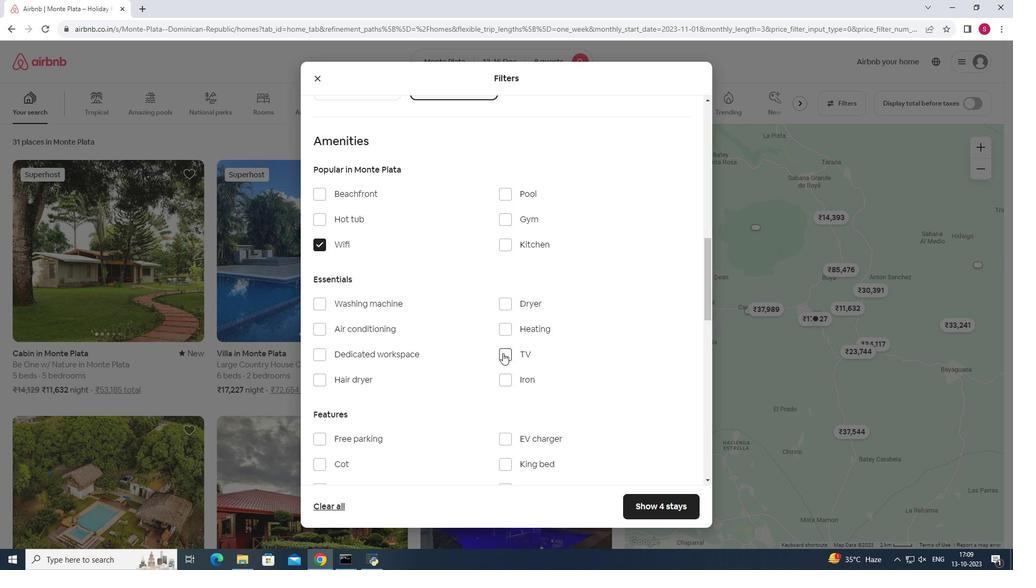 
Action: Mouse pressed left at (503, 353)
Screenshot: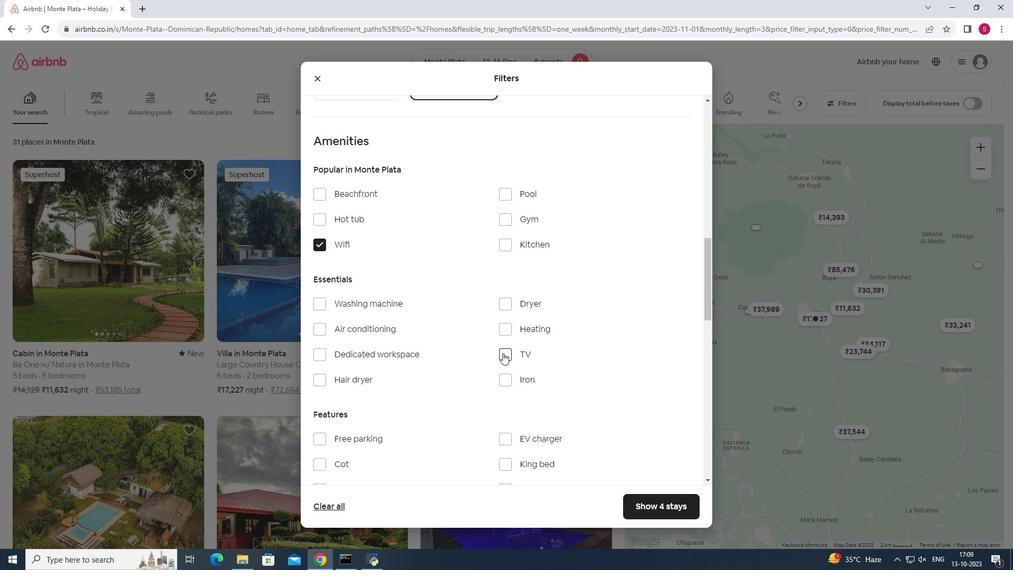 
Action: Mouse moved to (373, 334)
Screenshot: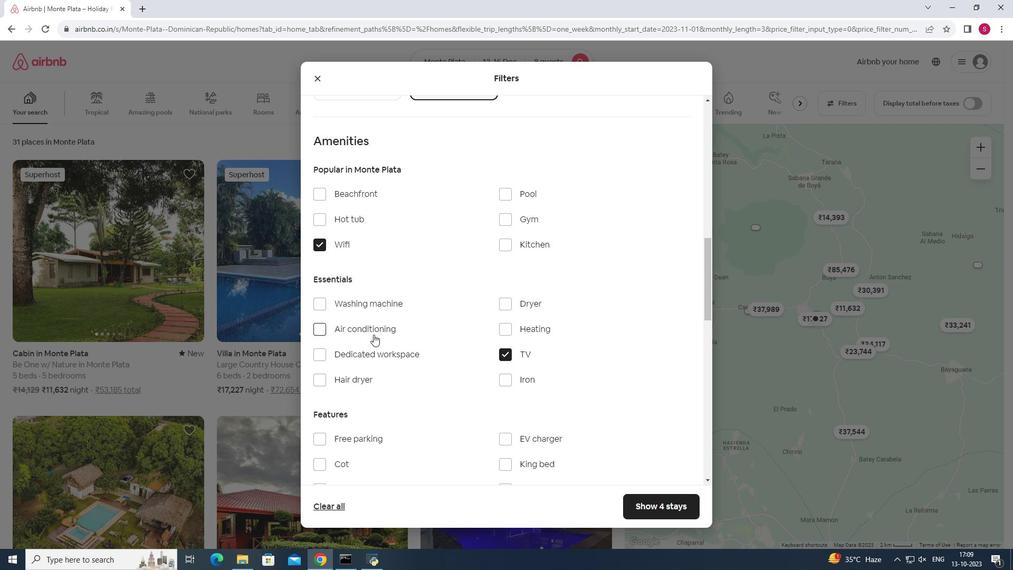 
Action: Mouse scrolled (373, 335) with delta (0, 0)
Screenshot: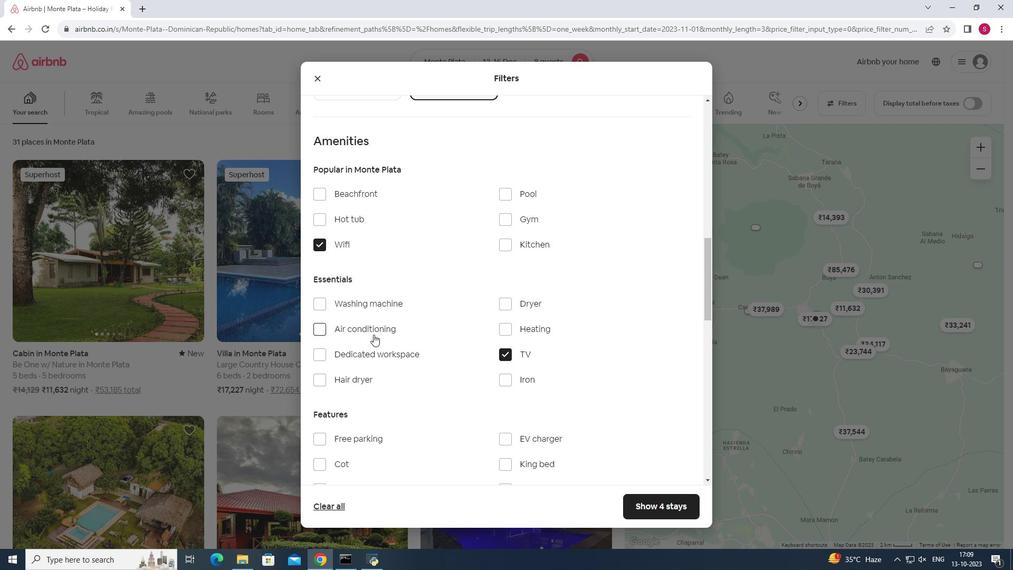 
Action: Mouse scrolled (373, 334) with delta (0, 0)
Screenshot: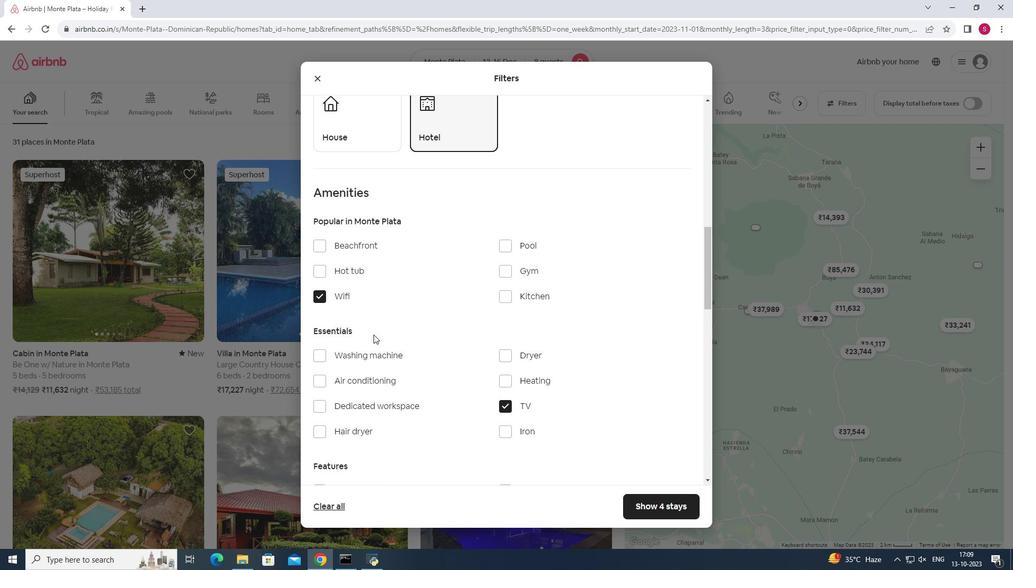 
Action: Mouse moved to (420, 343)
Screenshot: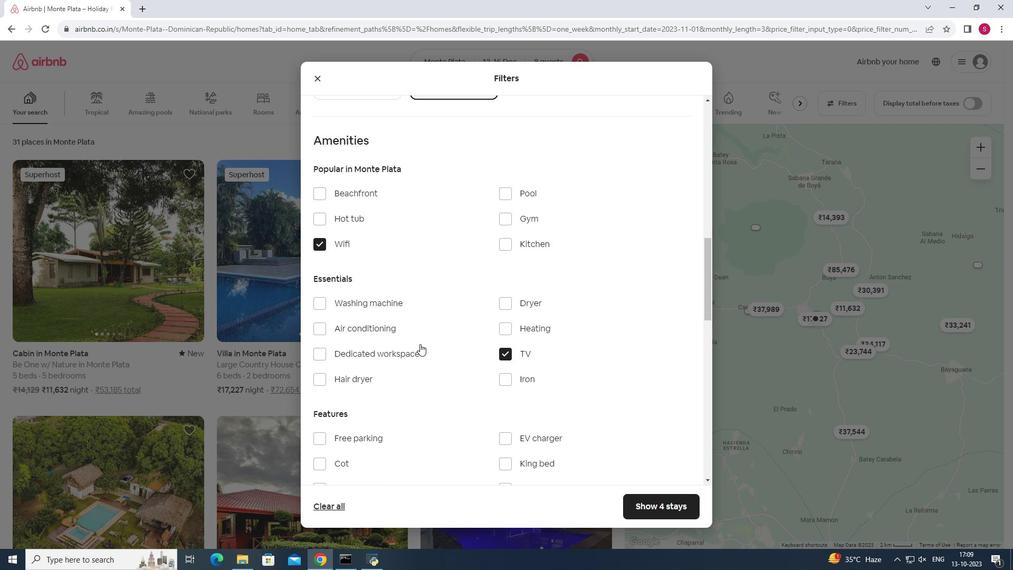 
Action: Mouse scrolled (420, 342) with delta (0, 0)
Screenshot: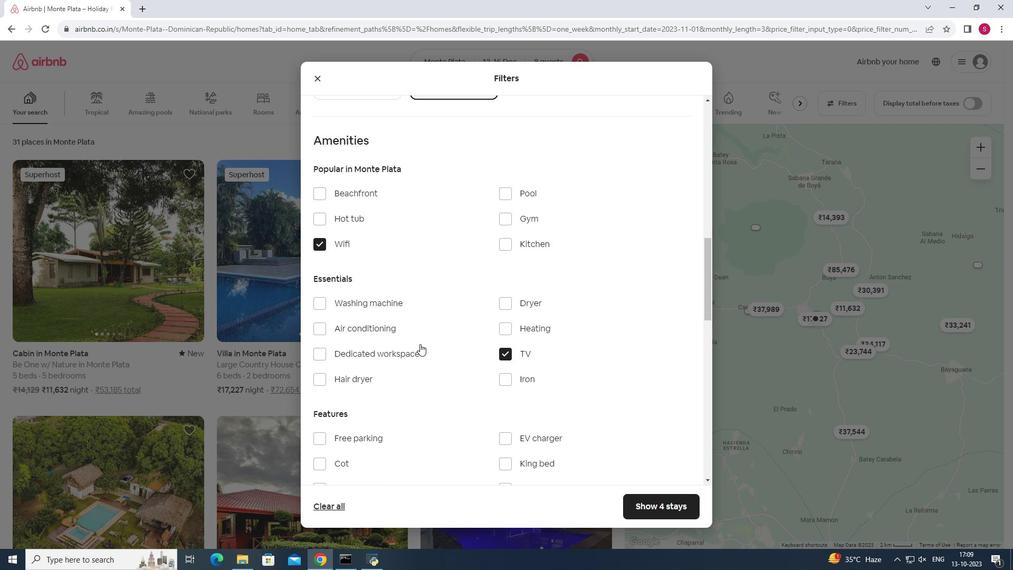 
Action: Mouse moved to (420, 344)
Screenshot: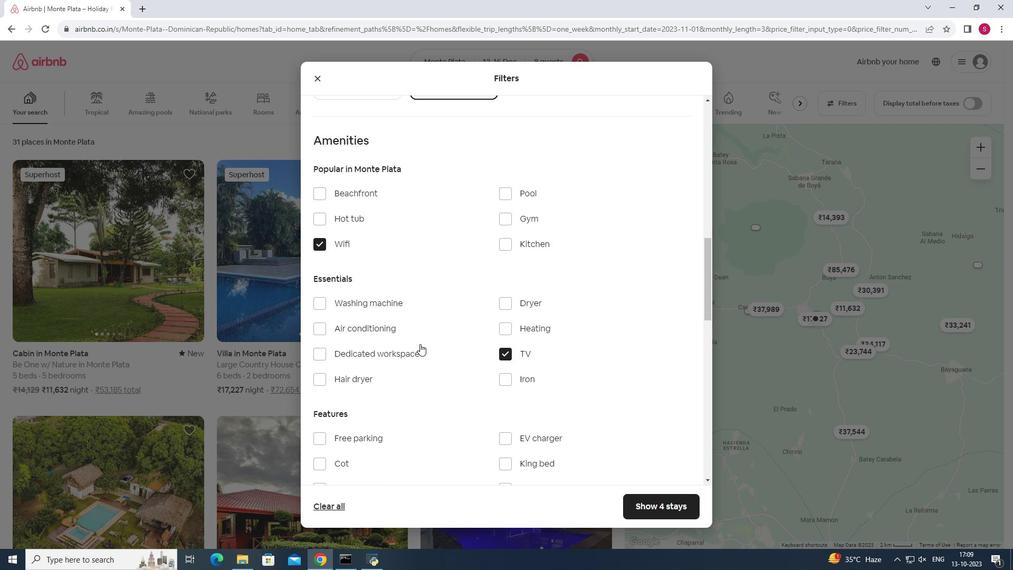 
Action: Mouse scrolled (420, 343) with delta (0, 0)
Screenshot: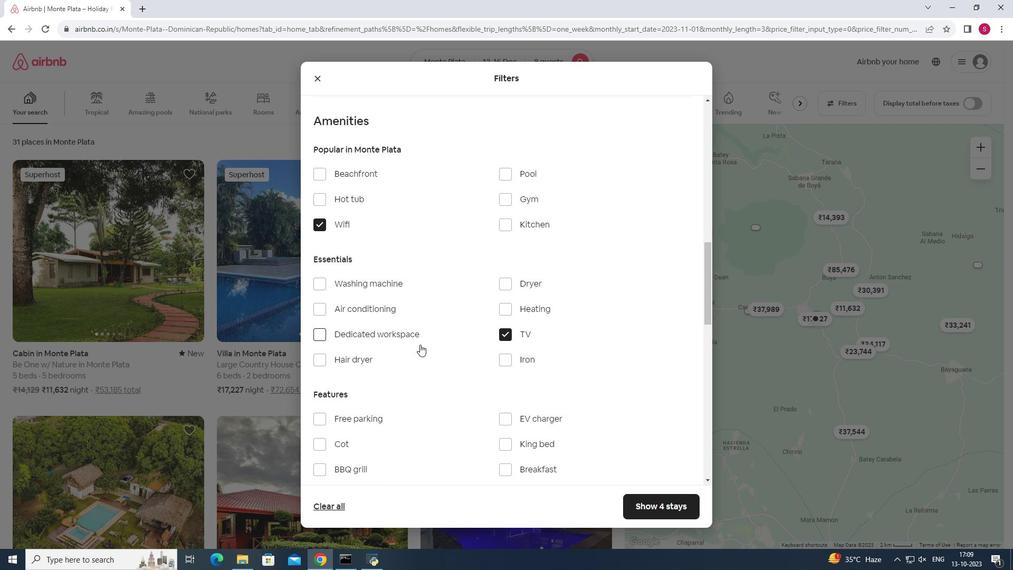 
Action: Mouse moved to (420, 344)
Screenshot: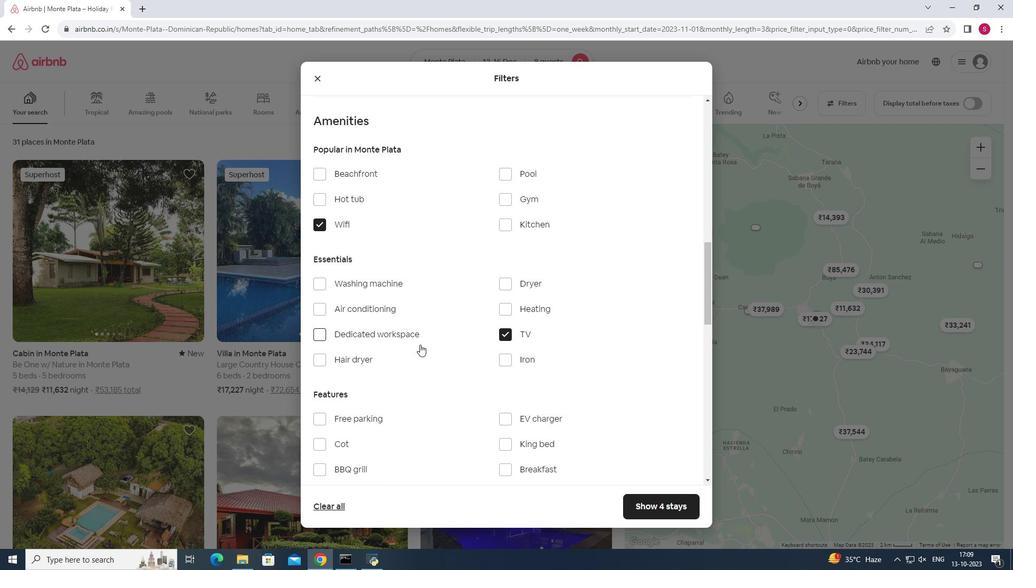
Action: Mouse scrolled (420, 344) with delta (0, 0)
Screenshot: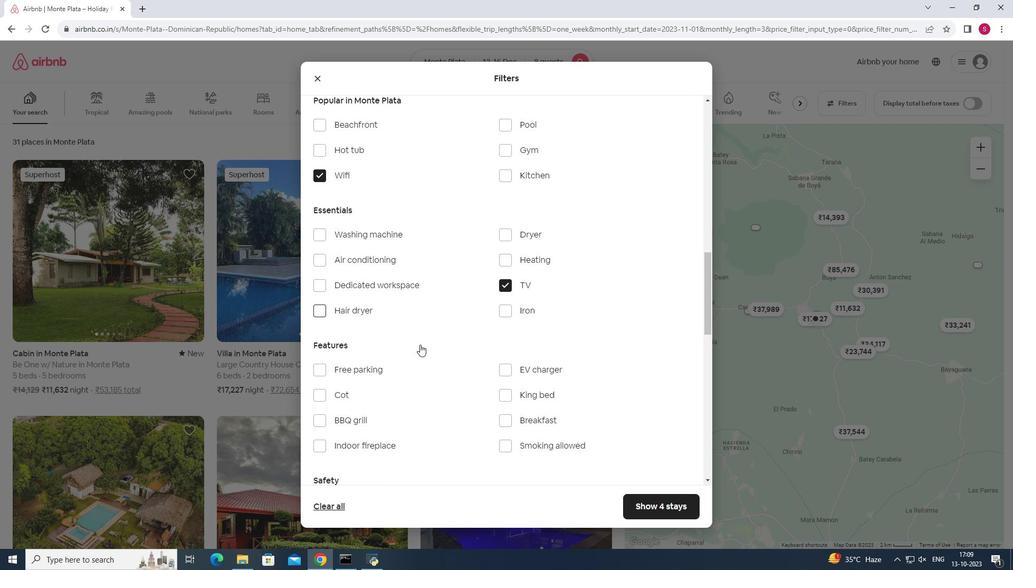 
Action: Mouse moved to (322, 283)
Screenshot: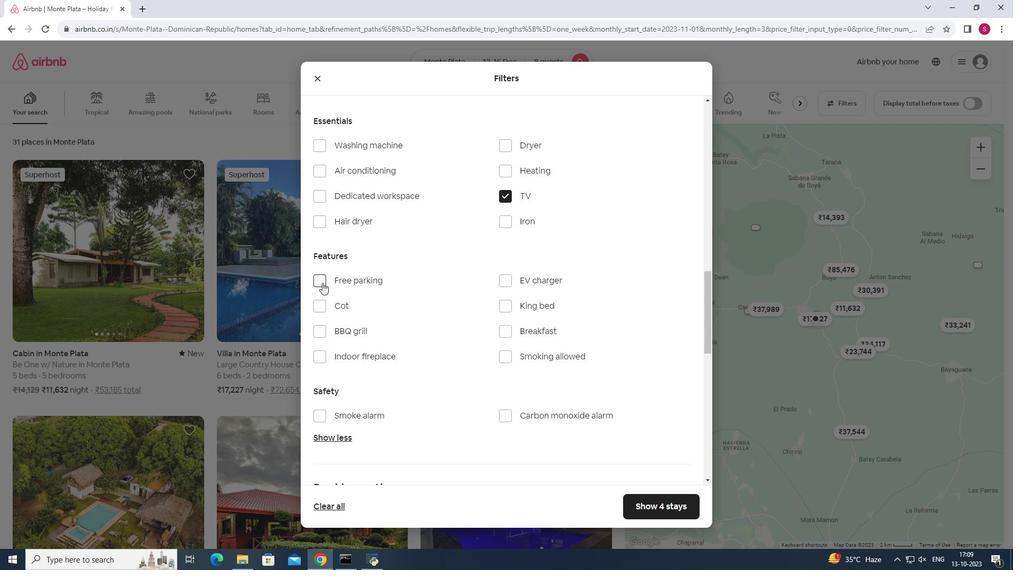
Action: Mouse pressed left at (322, 283)
Screenshot: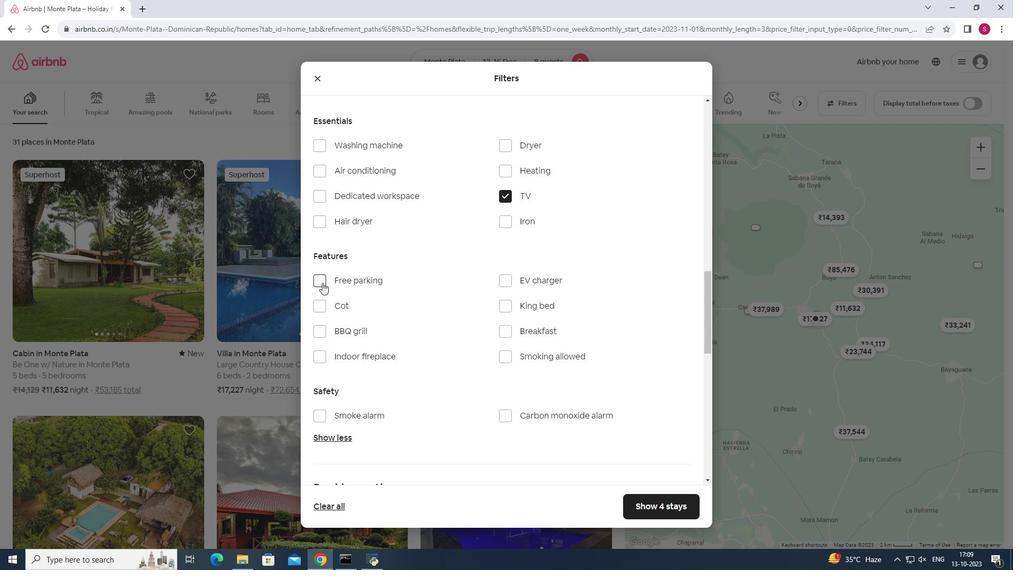 
Action: Mouse moved to (501, 331)
Screenshot: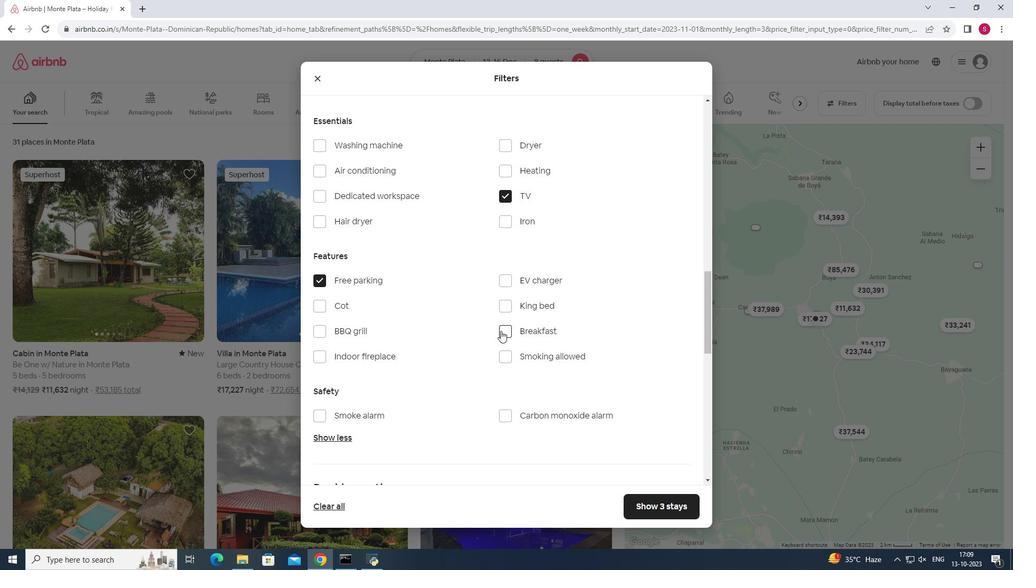
Action: Mouse pressed left at (501, 331)
Screenshot: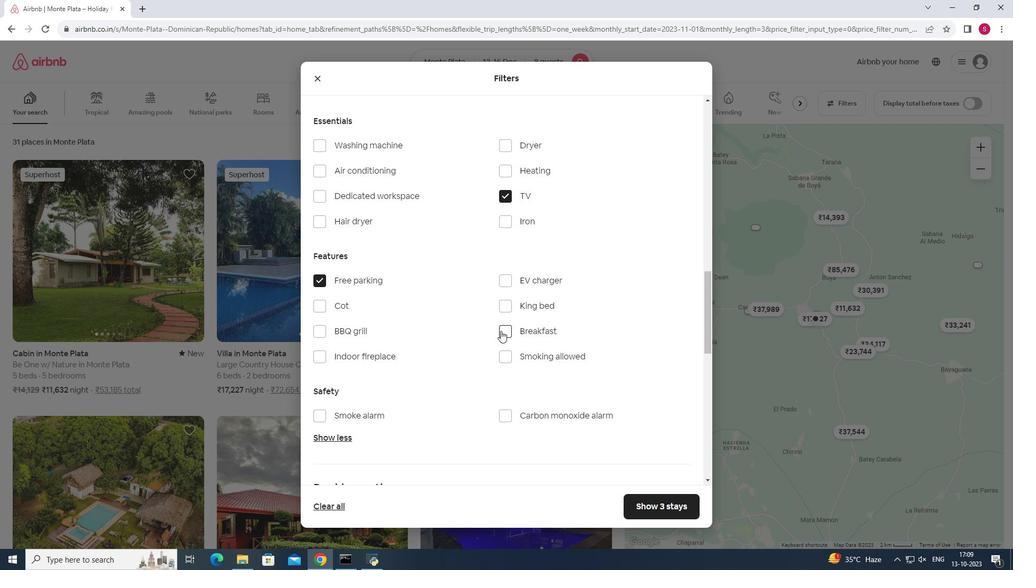 
Action: Mouse moved to (451, 324)
Screenshot: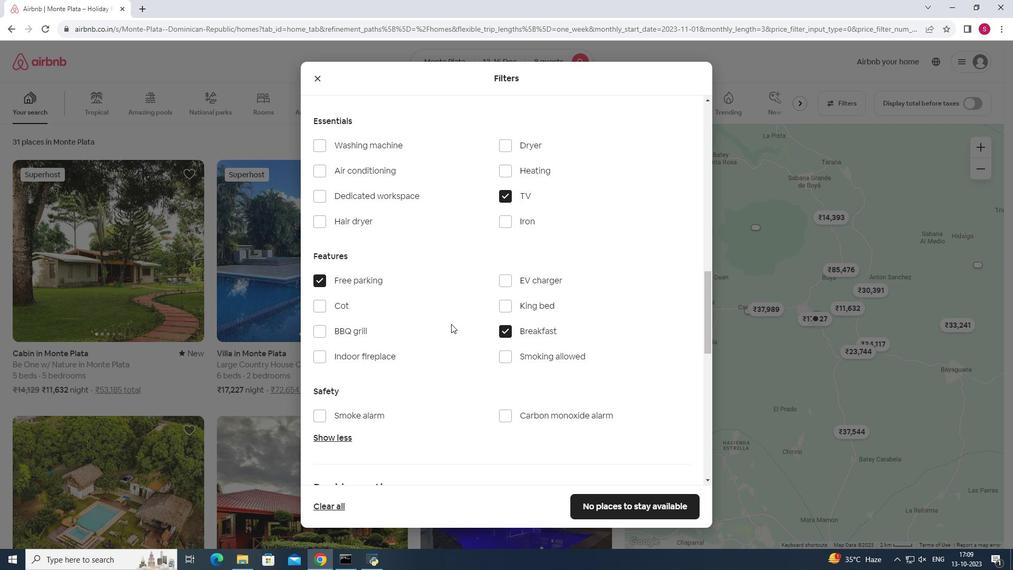 
Action: Mouse scrolled (451, 324) with delta (0, 0)
Screenshot: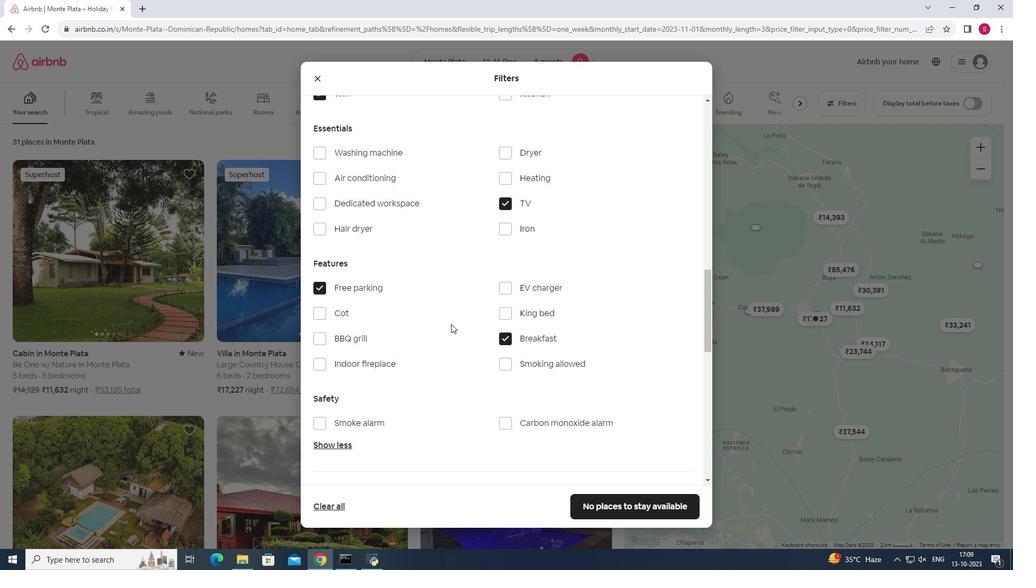
Action: Mouse scrolled (451, 324) with delta (0, 0)
Screenshot: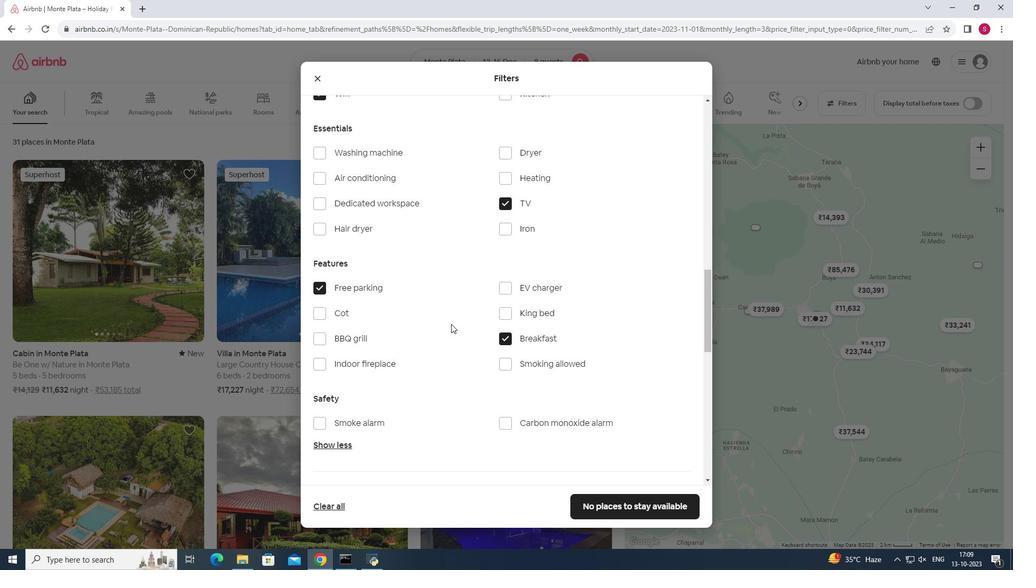 
Action: Mouse moved to (509, 167)
Screenshot: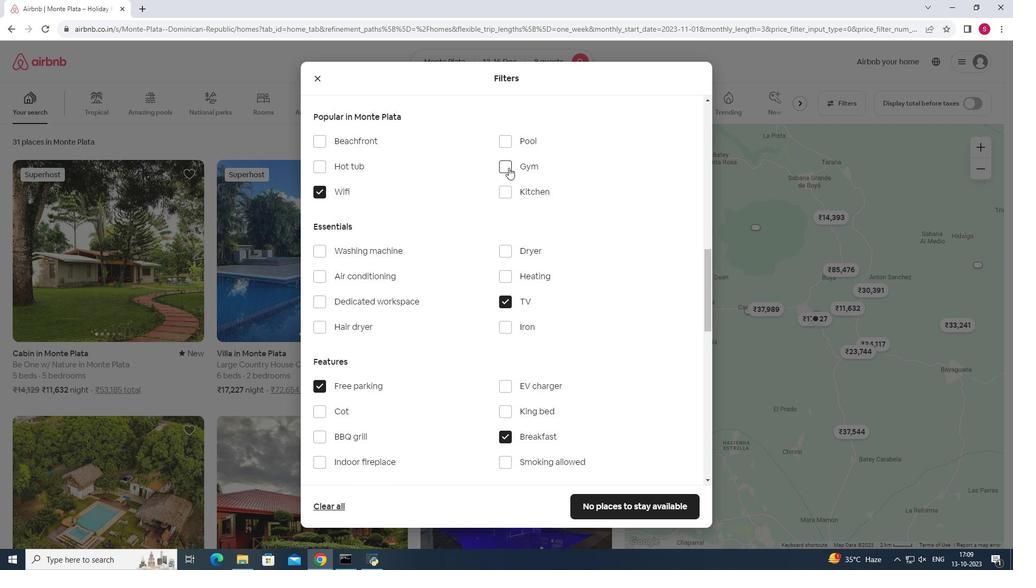 
Action: Mouse pressed left at (509, 167)
Screenshot: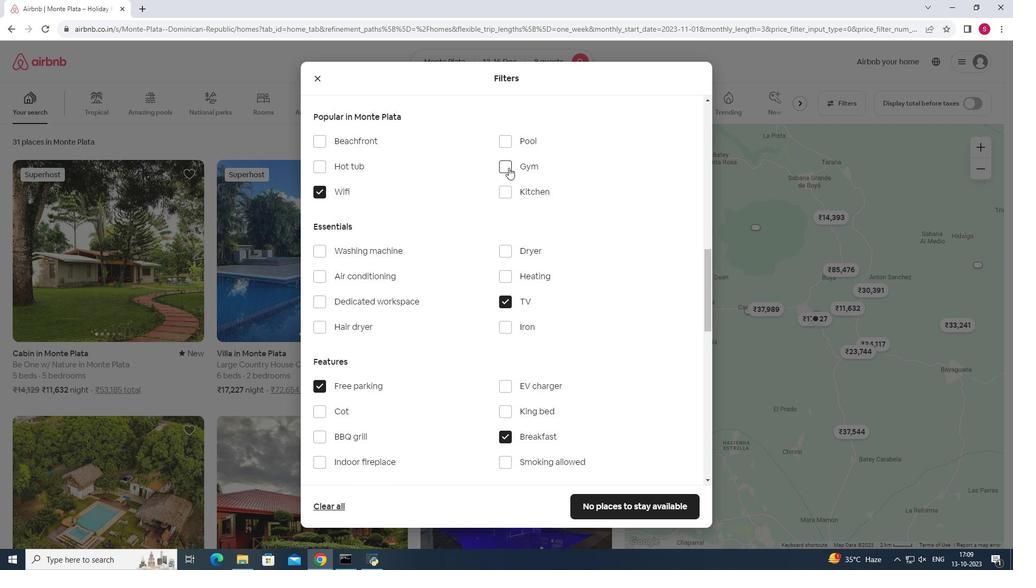 
Action: Mouse moved to (645, 505)
Screenshot: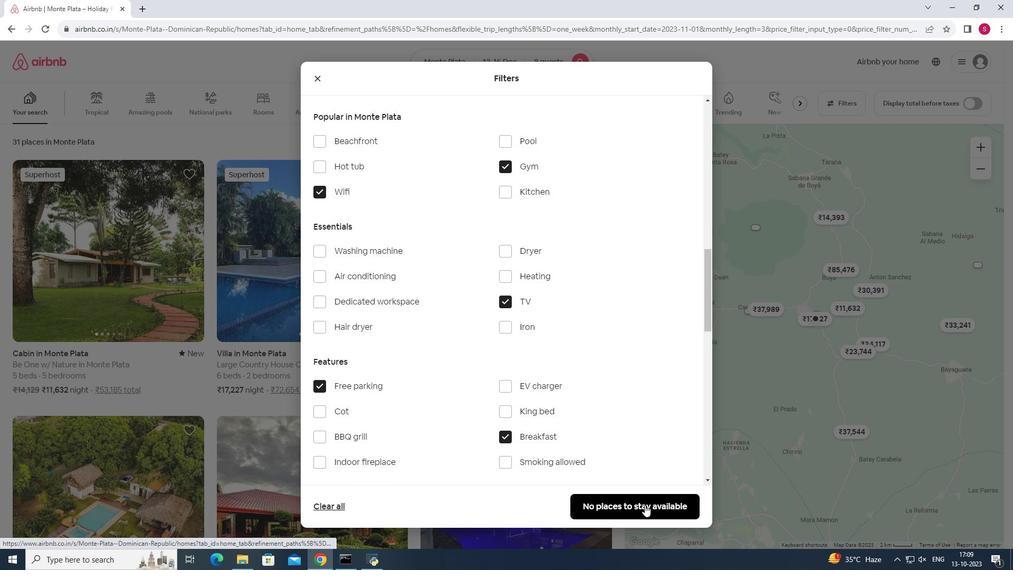 
Action: Mouse pressed left at (645, 505)
Screenshot: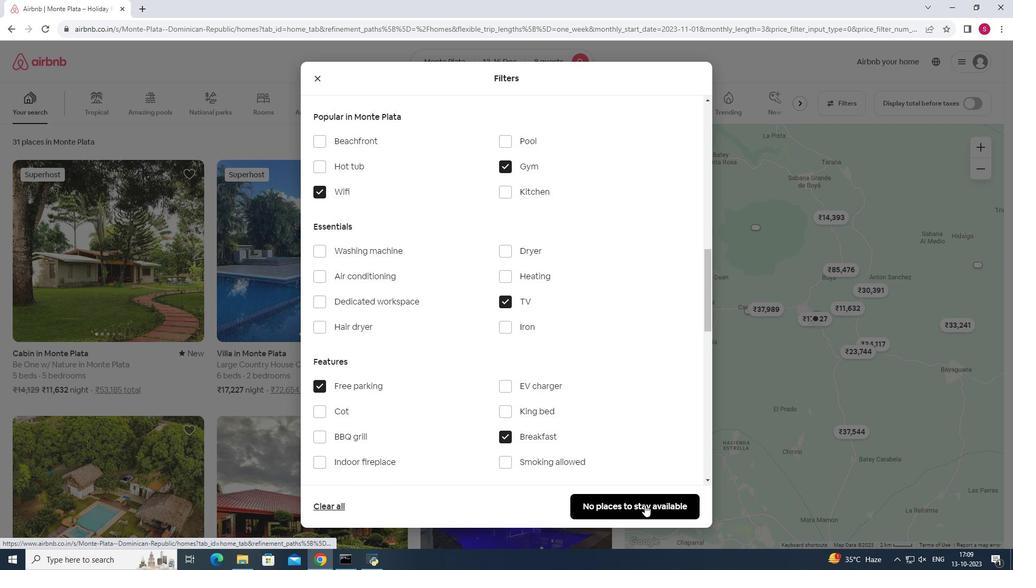 
